 Task: Plan a departmental training on customer service excellence for next month on the 17th at 6:30 PM.
Action: Mouse moved to (62, 95)
Screenshot: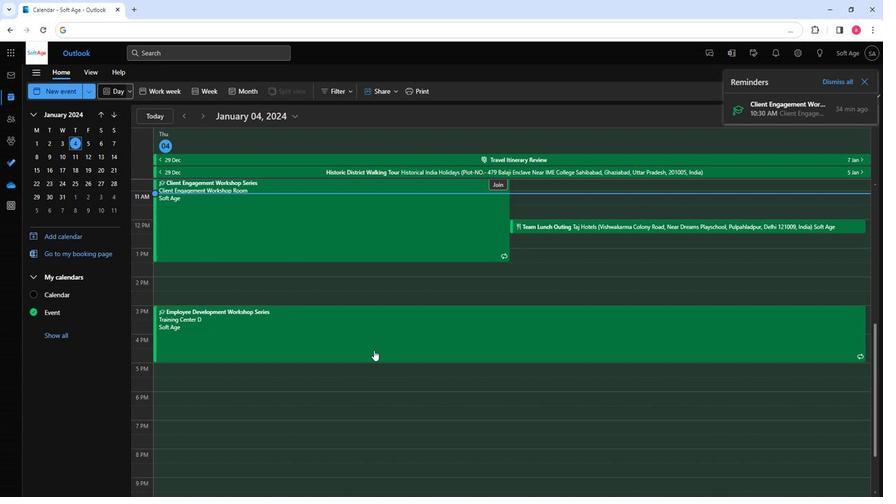 
Action: Mouse pressed left at (62, 95)
Screenshot: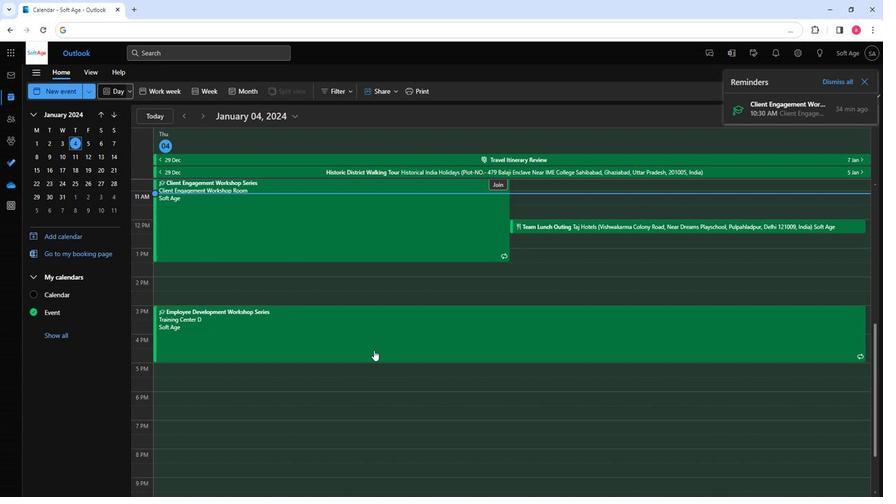 
Action: Mouse moved to (240, 160)
Screenshot: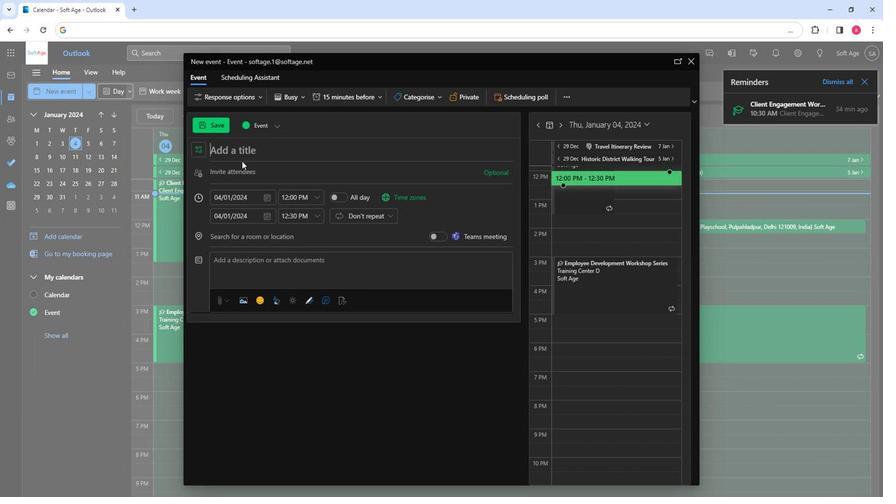 
Action: Key pressed <Key.shift>Departmental<Key.space><Key.shift>Training<Key.space><Key.shift>On<Key.backspace><Key.backspace>on<Key.space><Key.shift>Customer<Key.space><Key.shift>Service<Key.space><Key.shift><Key.shift><Key.shift><Key.shift><Key.shift><Key.shift><Key.shift><Key.shift><Key.shift><Key.shift><Key.shift><Key.shift><Key.shift><Key.shift><Key.shift>Excellence
Screenshot: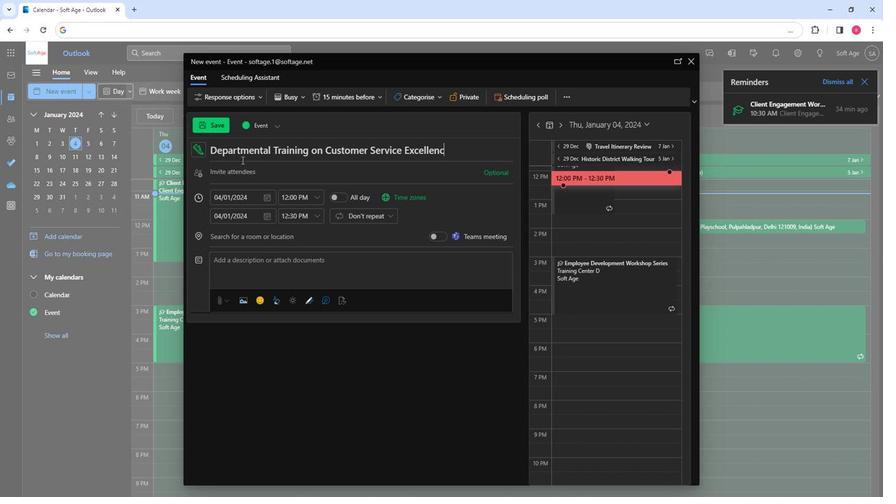 
Action: Mouse moved to (245, 181)
Screenshot: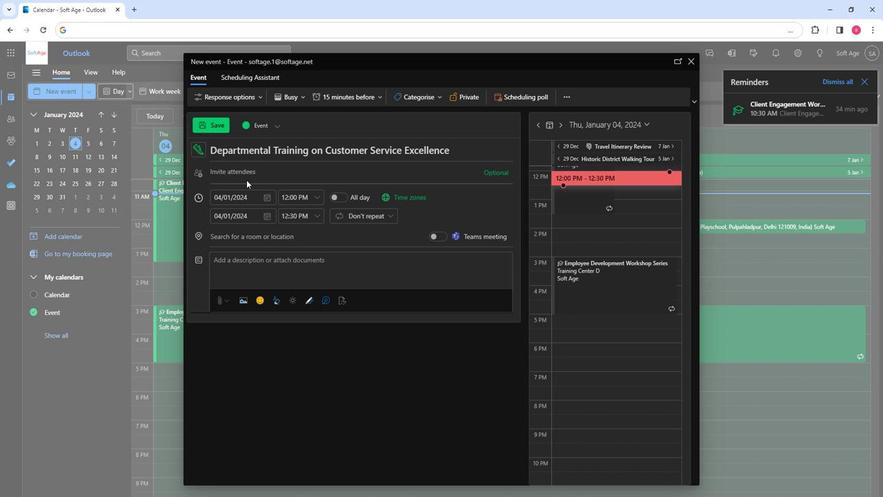 
Action: Mouse pressed left at (245, 181)
Screenshot: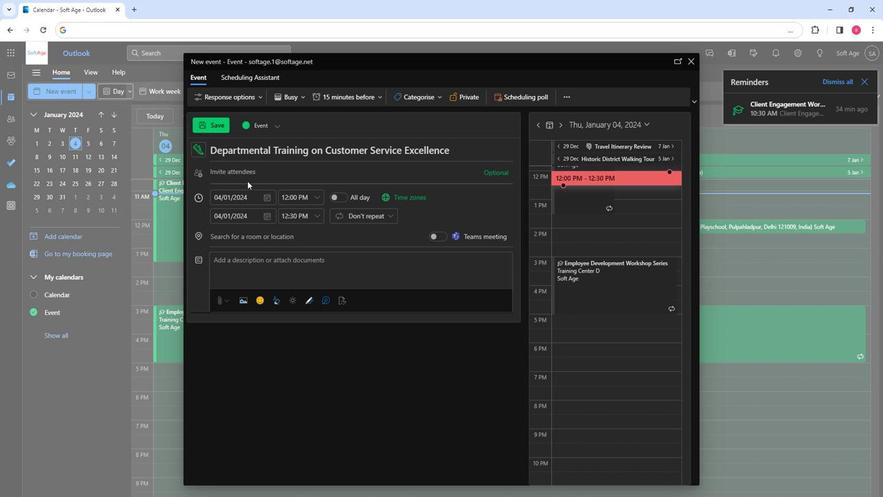 
Action: Mouse moved to (247, 175)
Screenshot: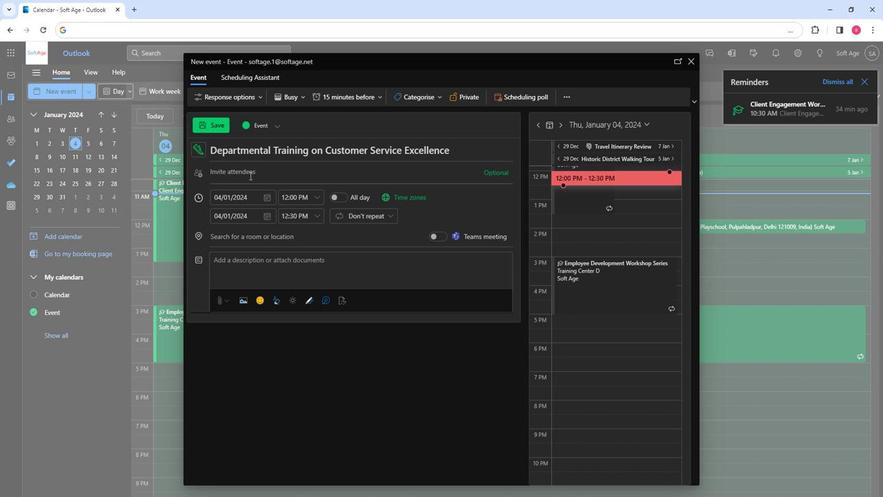 
Action: Key pressed so
Screenshot: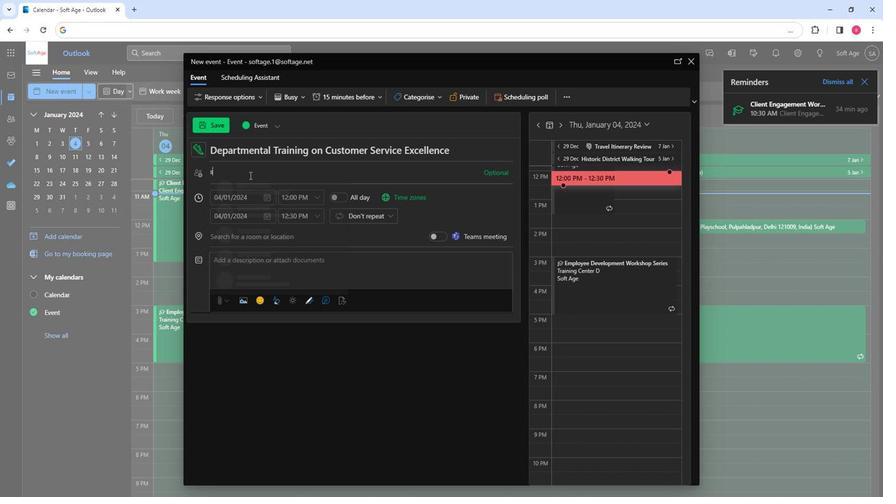 
Action: Mouse moved to (249, 211)
Screenshot: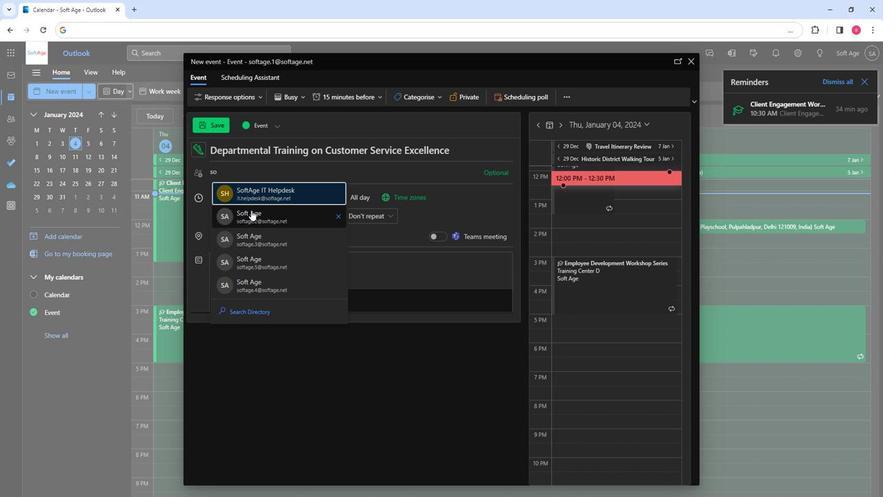 
Action: Mouse pressed left at (249, 211)
Screenshot: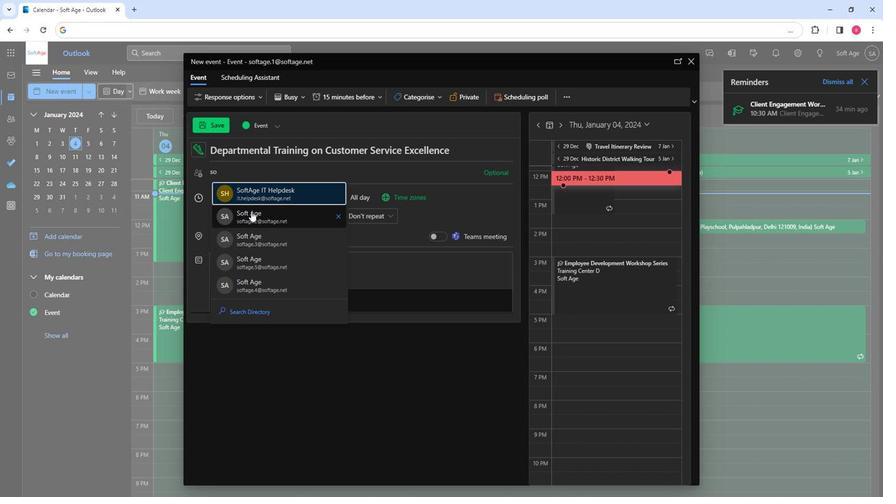 
Action: Key pressed so
Screenshot: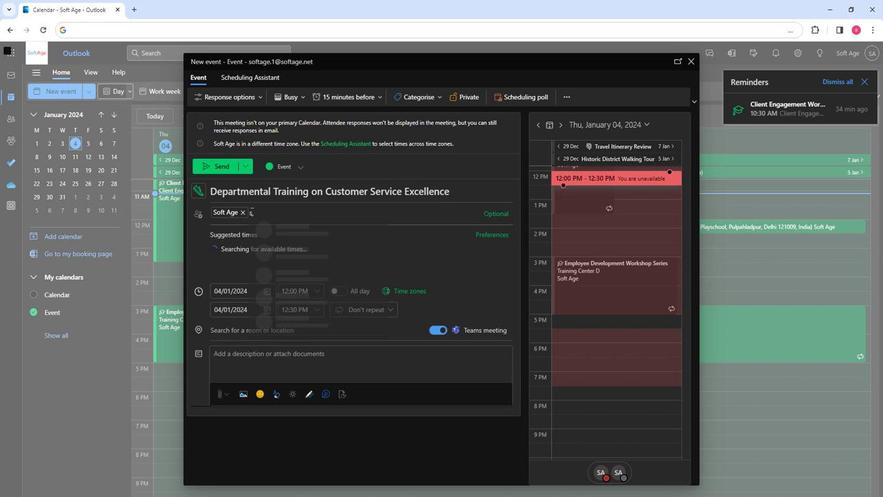 
Action: Mouse moved to (277, 281)
Screenshot: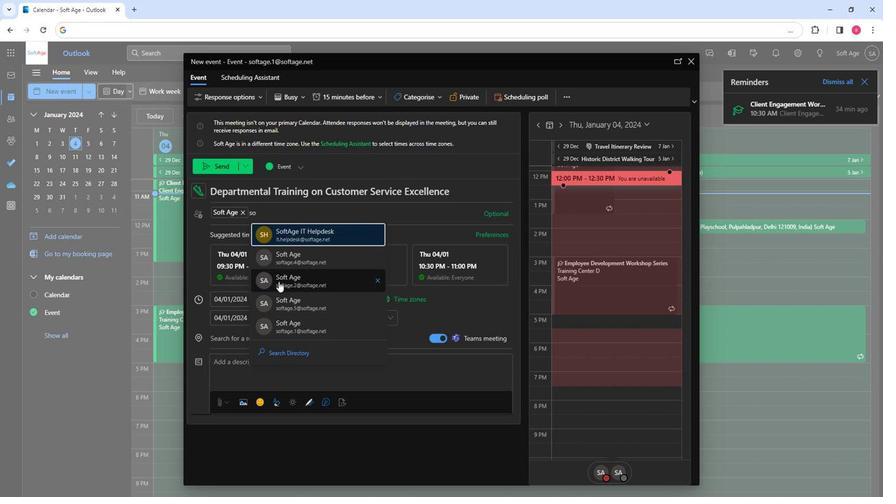 
Action: Mouse pressed left at (277, 281)
Screenshot: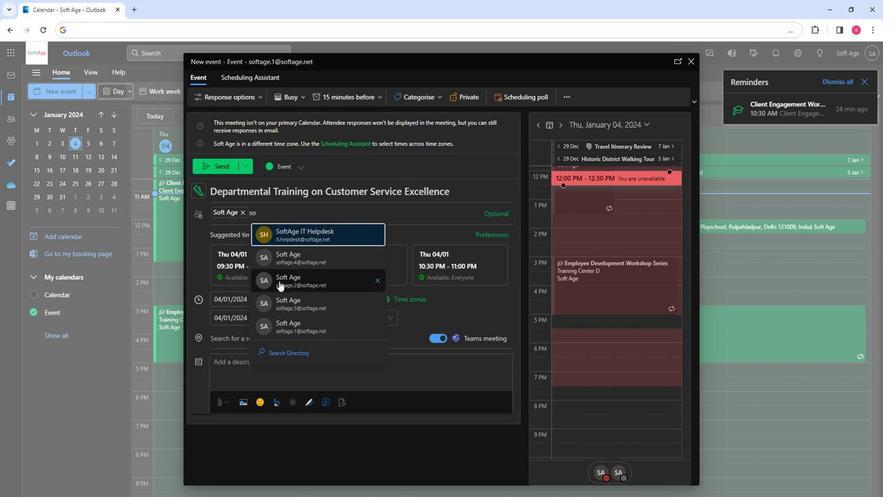 
Action: Key pressed so
Screenshot: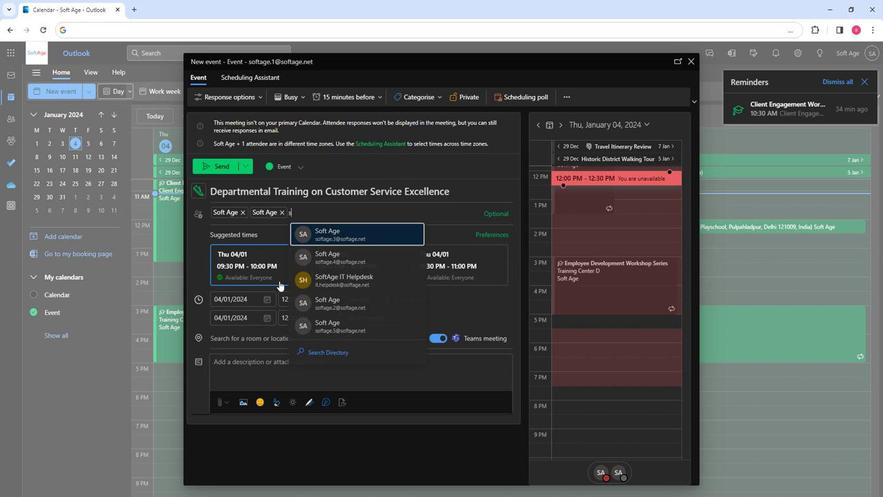 
Action: Mouse moved to (318, 305)
Screenshot: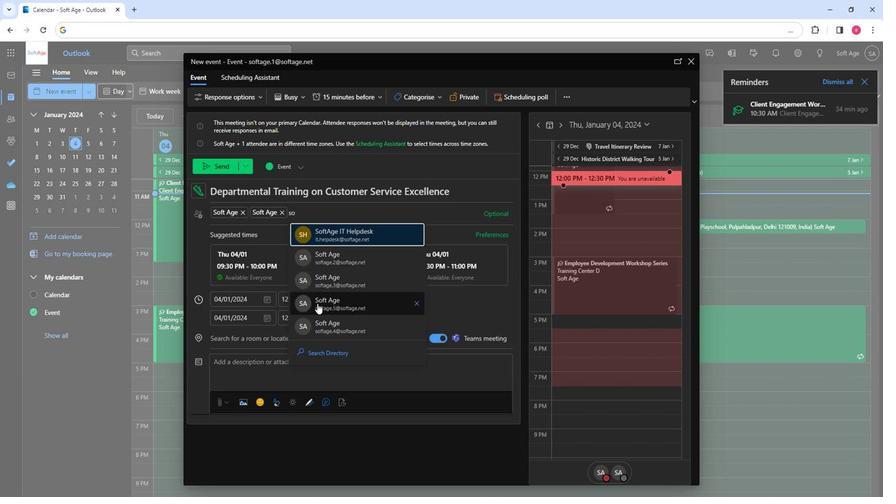 
Action: Mouse pressed left at (318, 305)
Screenshot: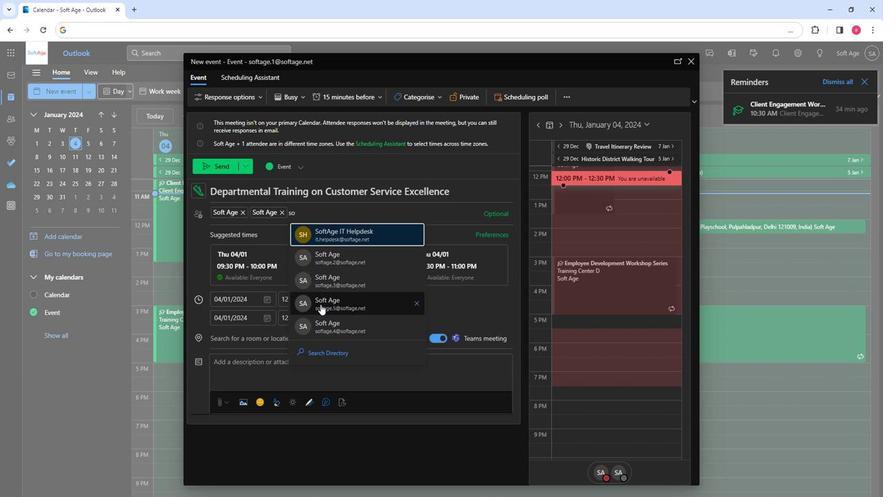 
Action: Mouse moved to (269, 301)
Screenshot: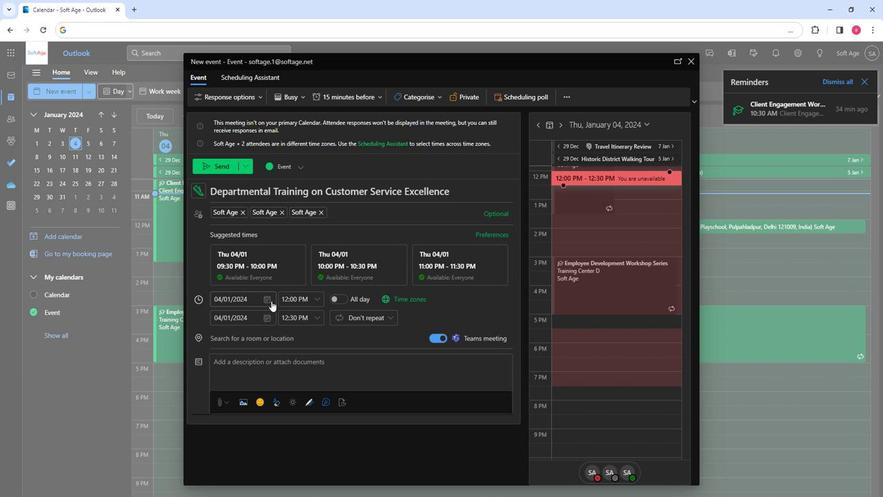 
Action: Mouse pressed left at (269, 301)
Screenshot: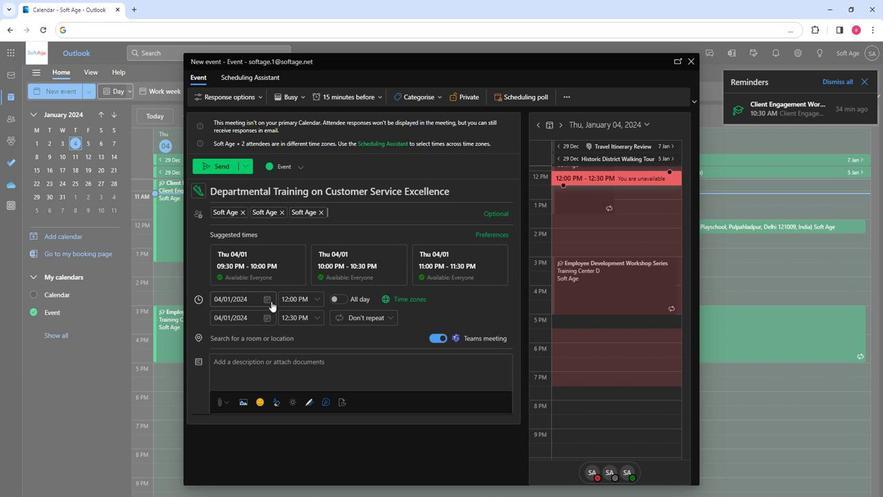 
Action: Mouse moved to (246, 377)
Screenshot: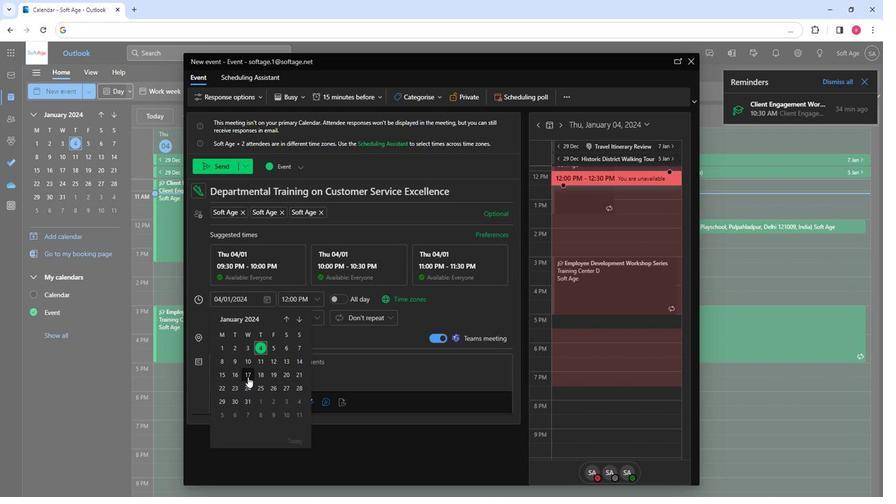 
Action: Mouse pressed left at (246, 377)
Screenshot: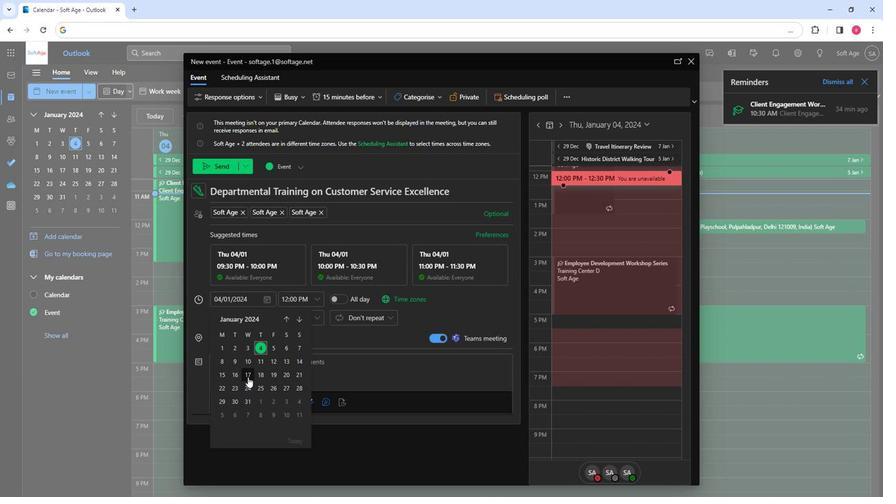
Action: Mouse moved to (262, 297)
Screenshot: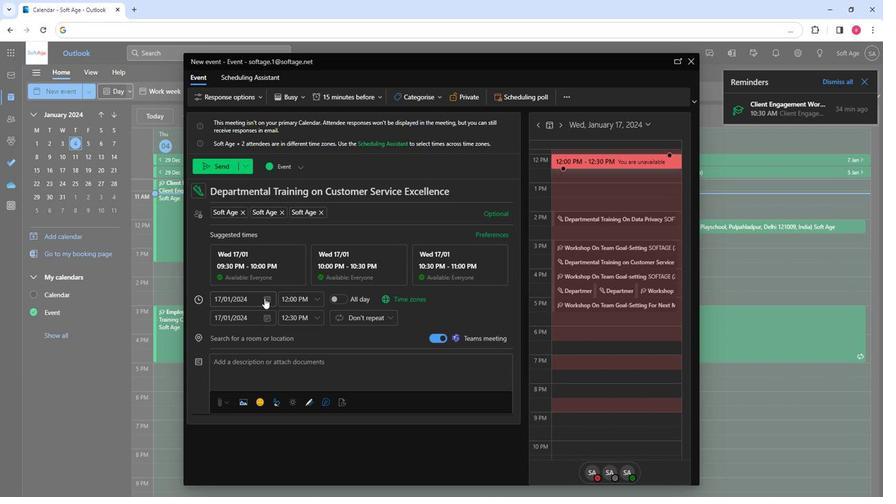 
Action: Mouse pressed left at (262, 297)
Screenshot: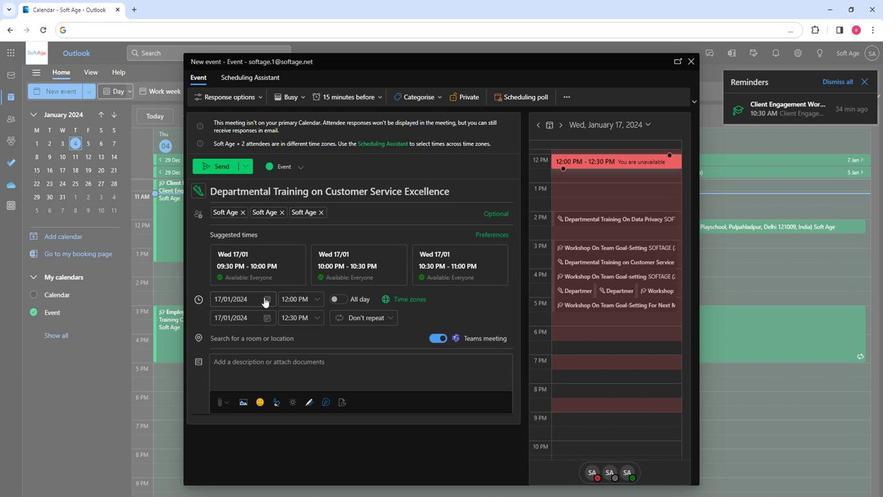 
Action: Mouse moved to (297, 320)
Screenshot: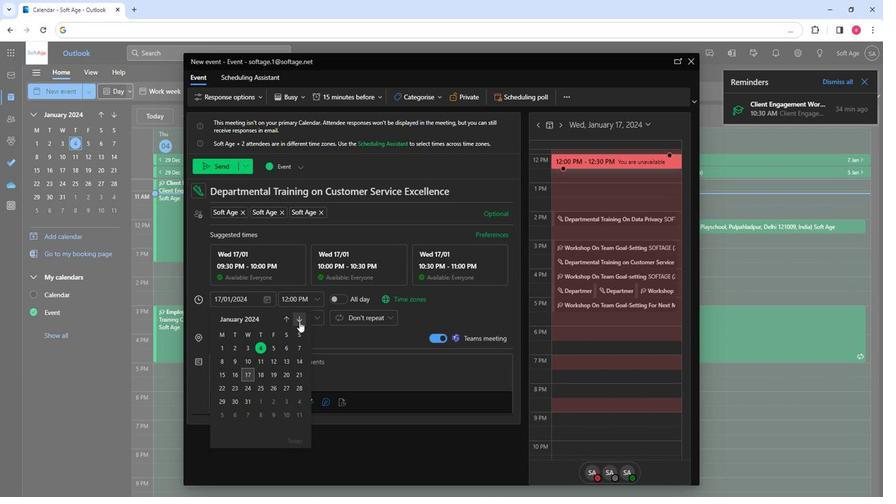 
Action: Mouse pressed left at (297, 320)
Screenshot: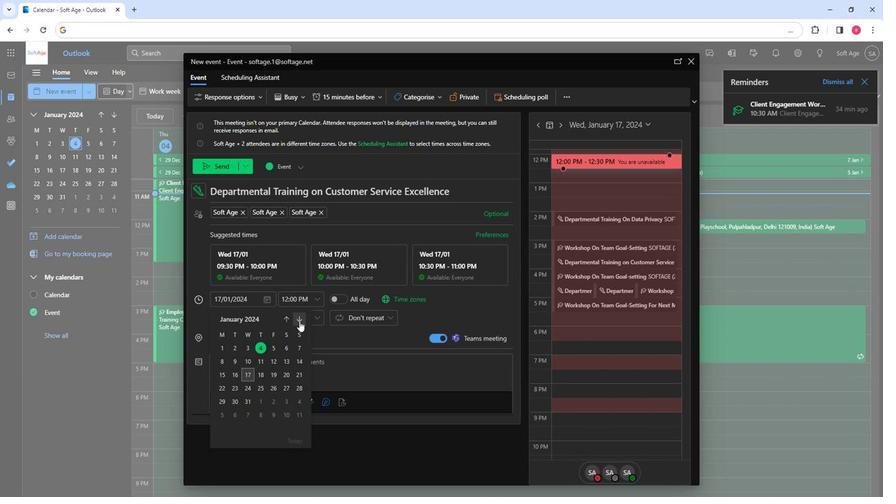 
Action: Mouse moved to (283, 376)
Screenshot: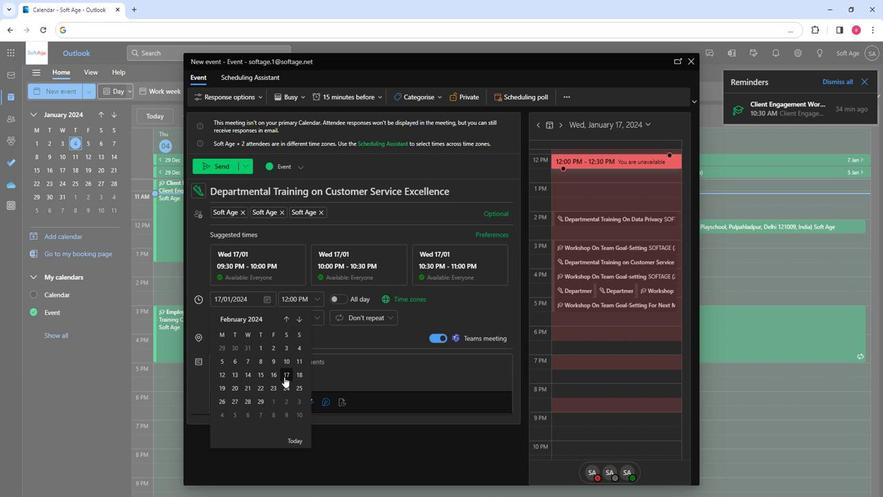 
Action: Mouse pressed left at (283, 376)
Screenshot: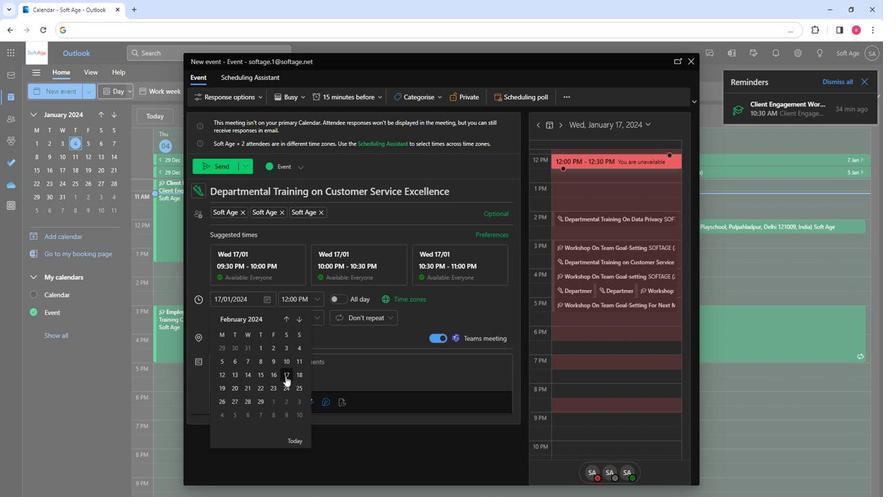 
Action: Mouse moved to (312, 296)
Screenshot: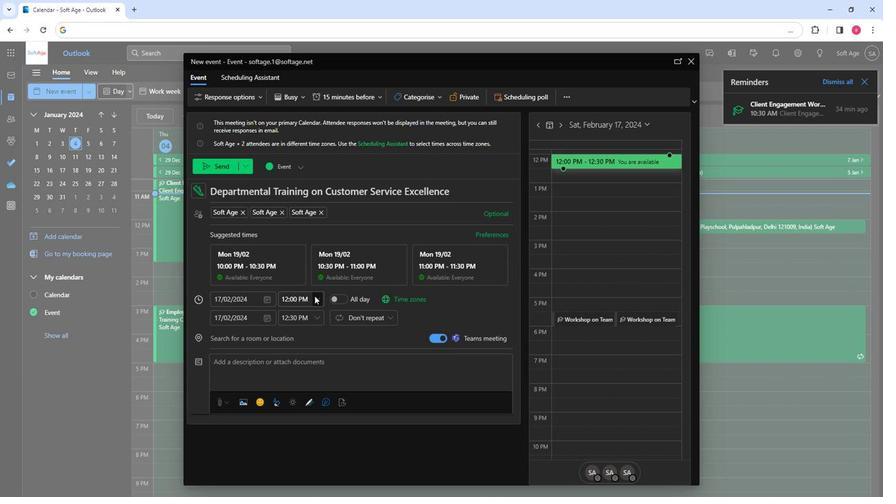 
Action: Mouse pressed left at (312, 296)
Screenshot: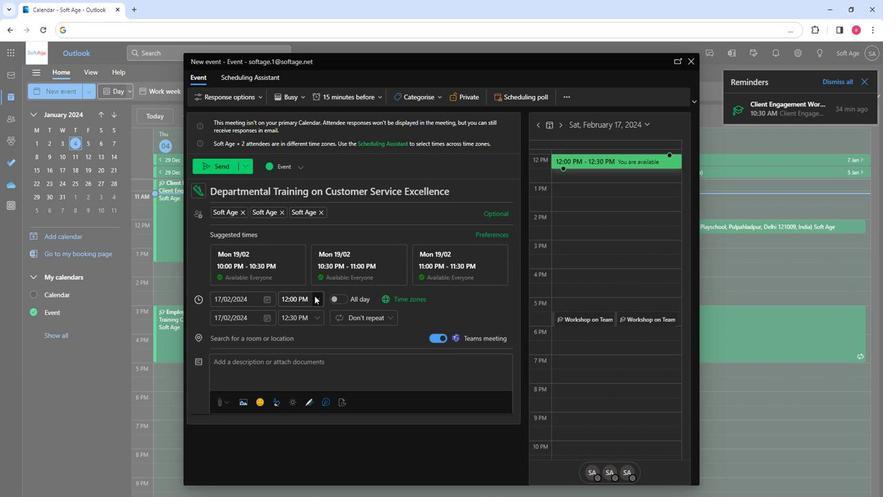 
Action: Mouse moved to (294, 352)
Screenshot: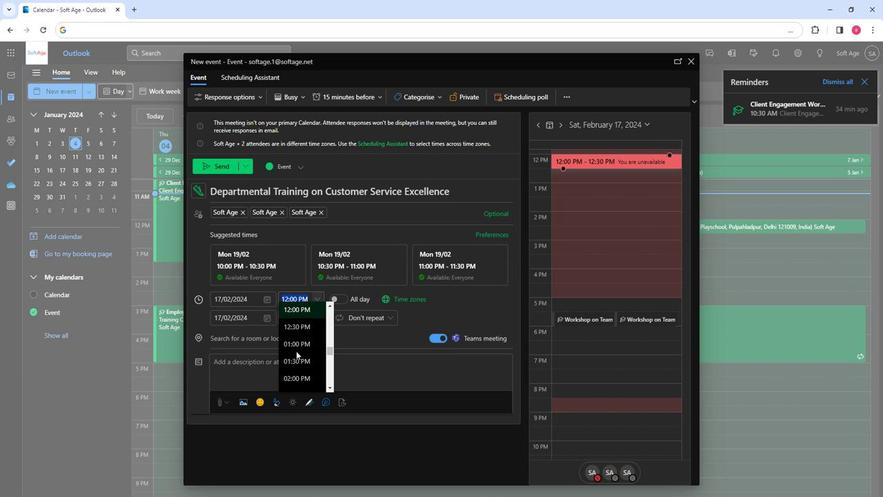 
Action: Mouse scrolled (294, 352) with delta (0, 0)
Screenshot: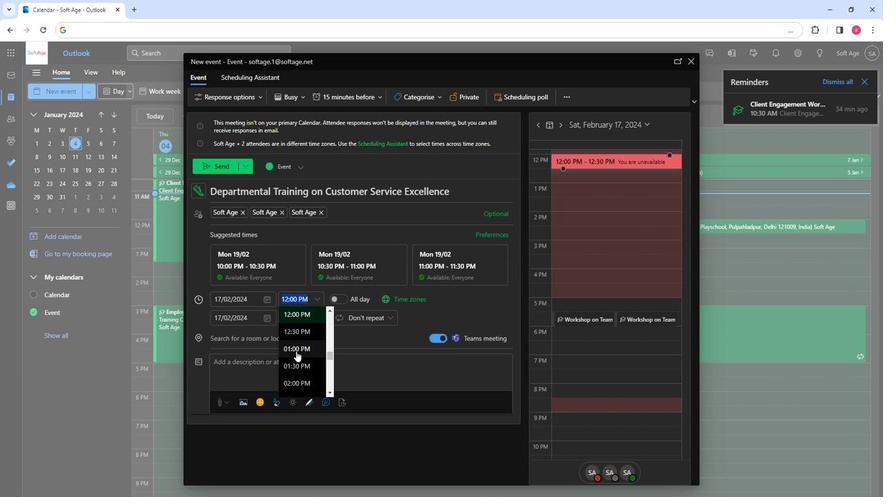 
Action: Mouse moved to (291, 348)
Screenshot: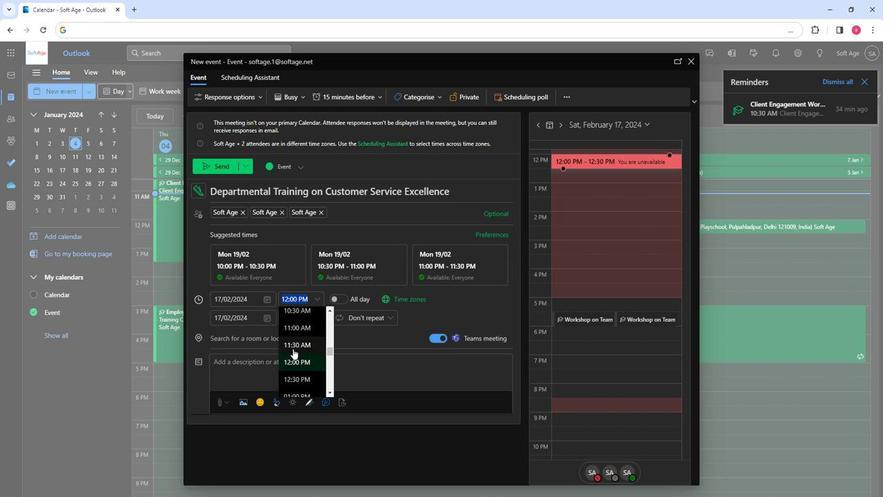
Action: Mouse scrolled (291, 348) with delta (0, 0)
Screenshot: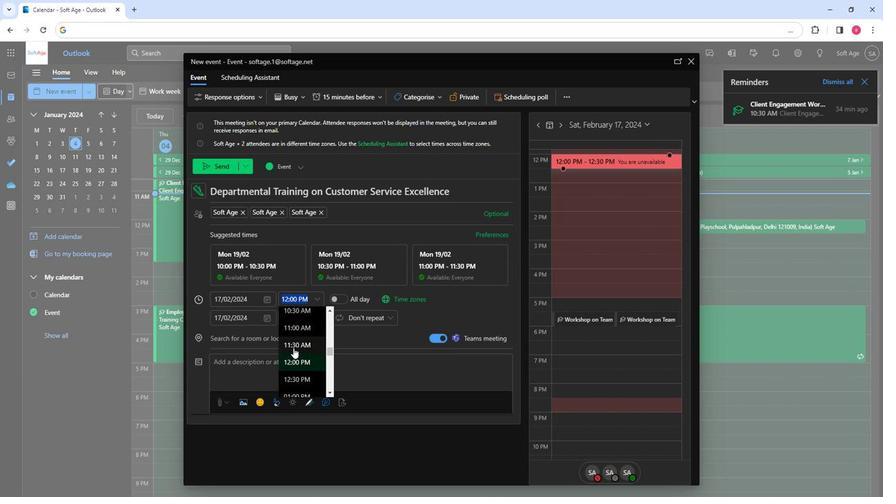 
Action: Mouse moved to (295, 352)
Screenshot: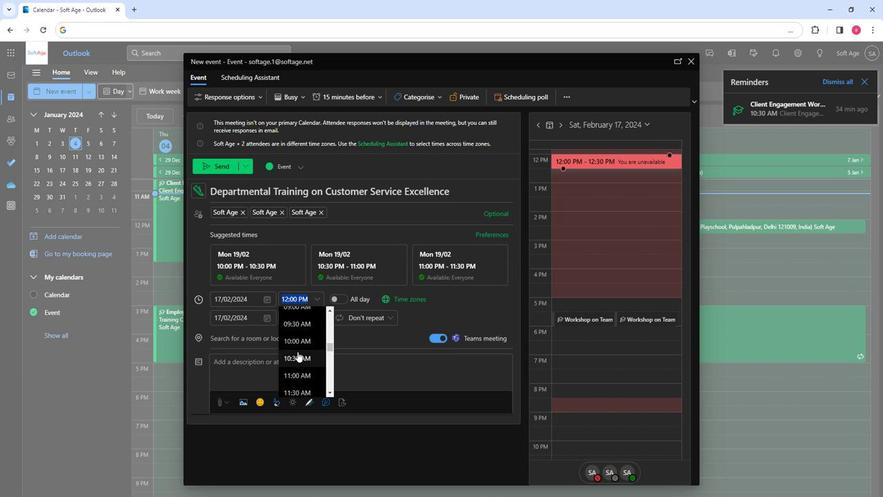 
Action: Mouse scrolled (295, 352) with delta (0, 0)
Screenshot: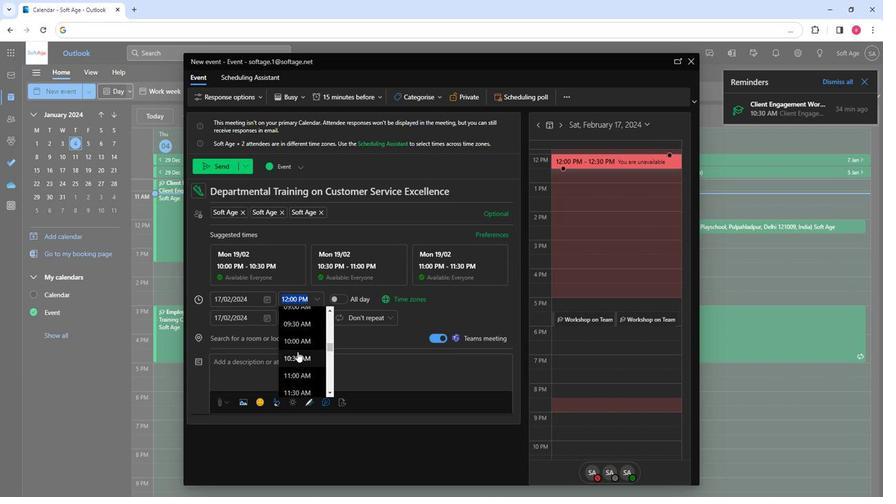 
Action: Mouse moved to (300, 356)
Screenshot: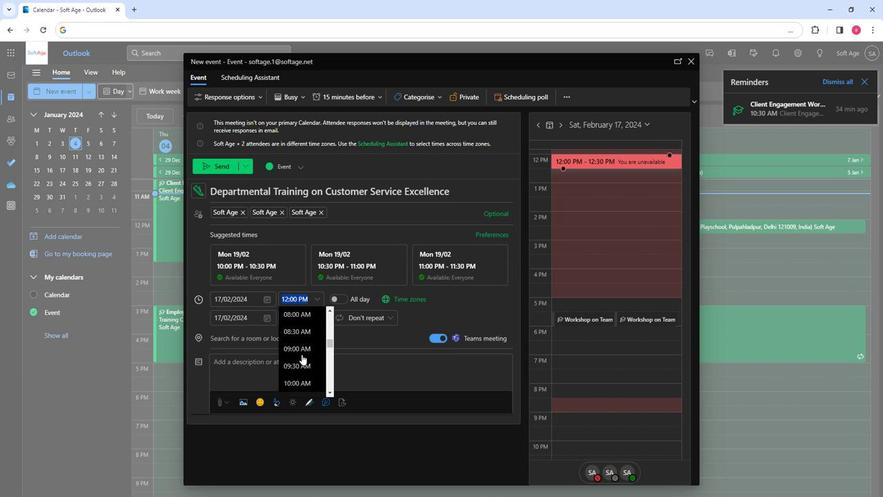 
Action: Mouse scrolled (300, 356) with delta (0, 0)
Screenshot: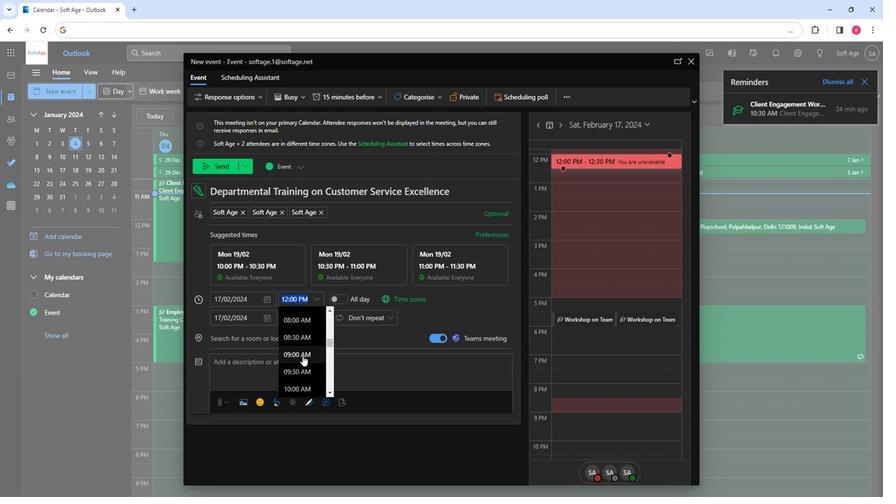 
Action: Mouse moved to (299, 343)
Screenshot: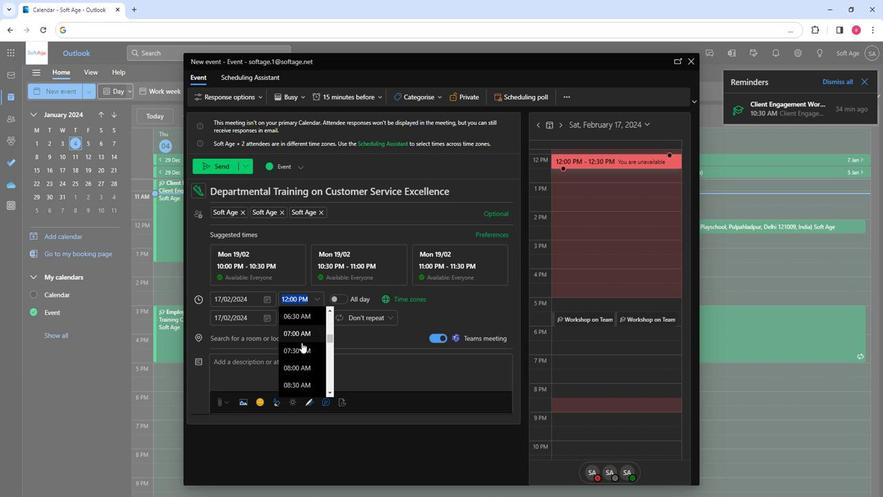 
Action: Mouse scrolled (299, 343) with delta (0, 0)
Screenshot: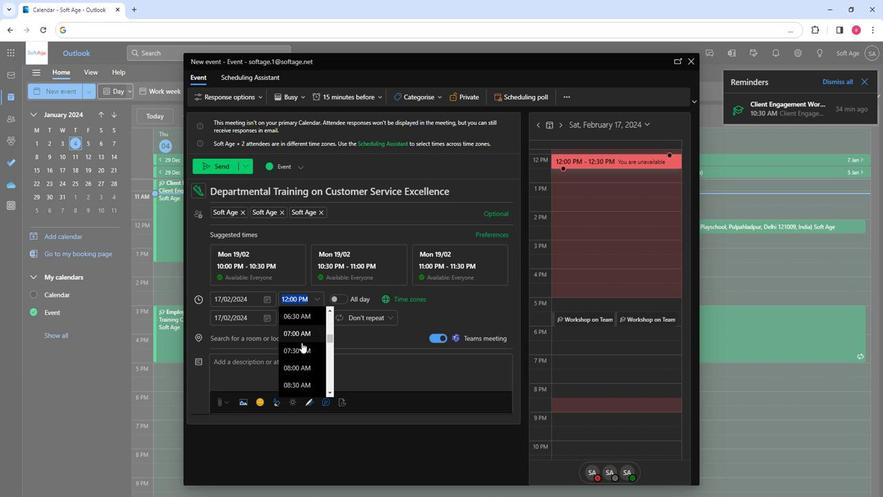 
Action: Mouse scrolled (299, 343) with delta (0, 0)
Screenshot: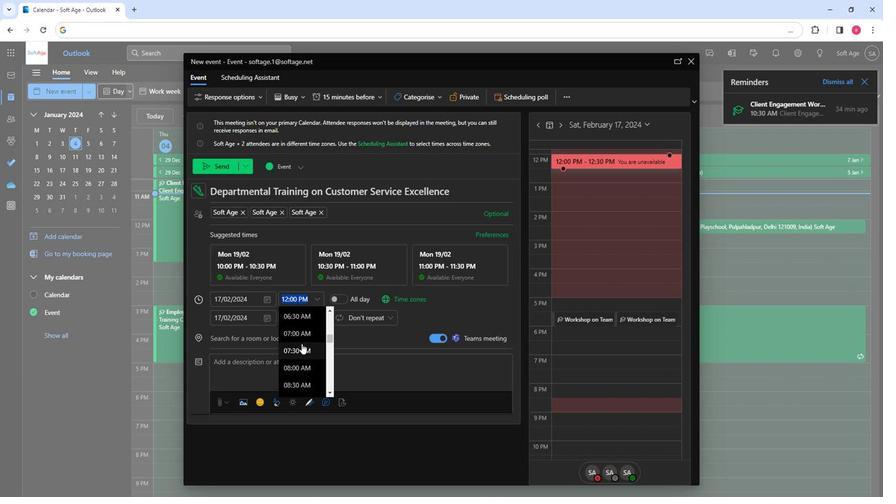 
Action: Mouse moved to (299, 343)
Screenshot: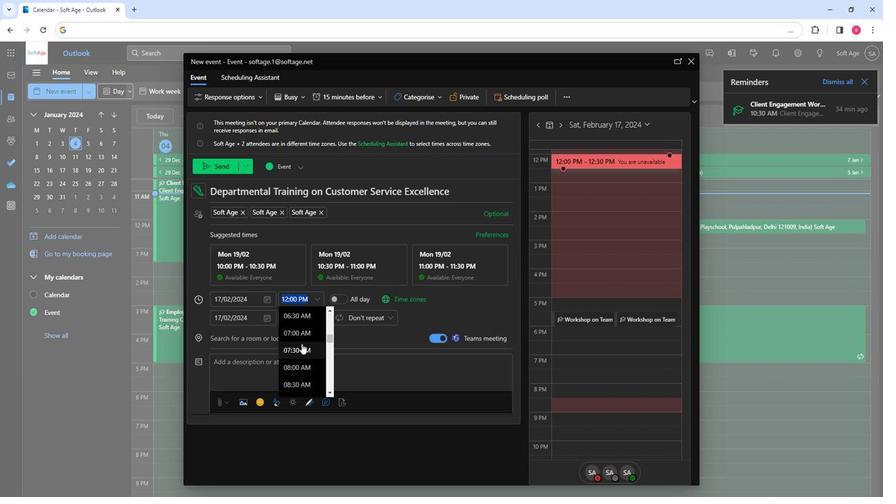 
Action: Mouse scrolled (299, 343) with delta (0, 0)
Screenshot: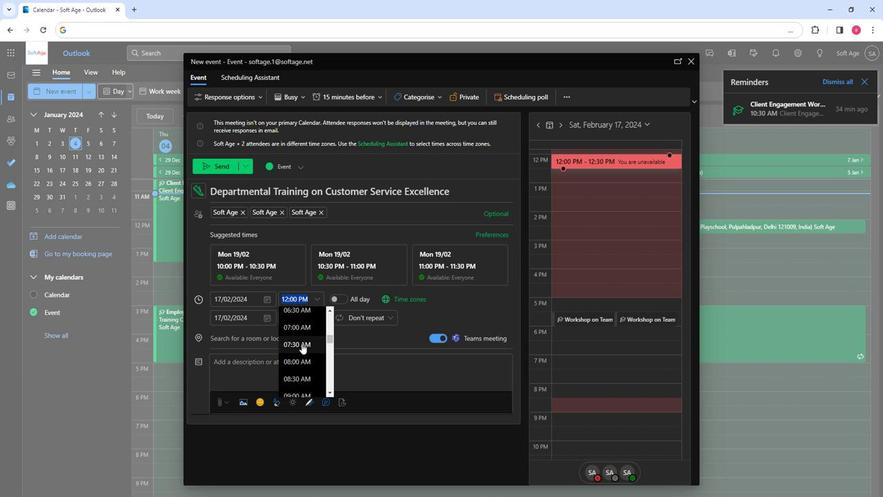 
Action: Mouse moved to (299, 343)
Screenshot: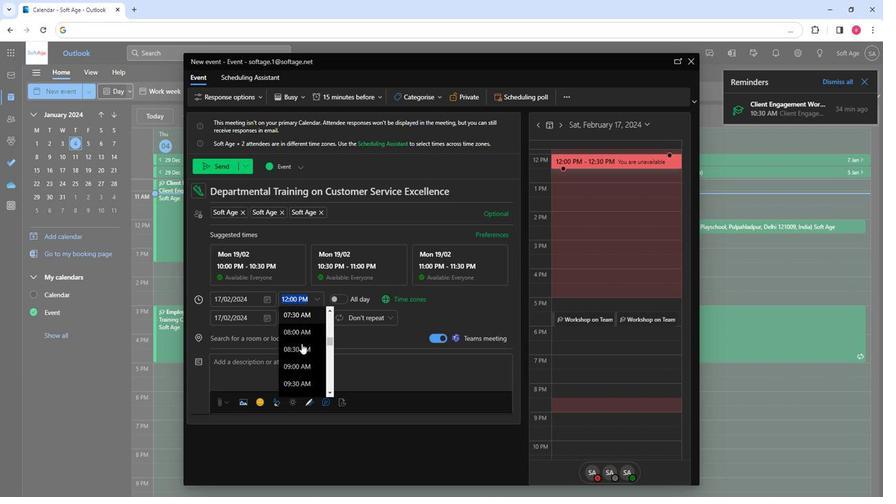 
Action: Mouse scrolled (299, 343) with delta (0, 0)
Screenshot: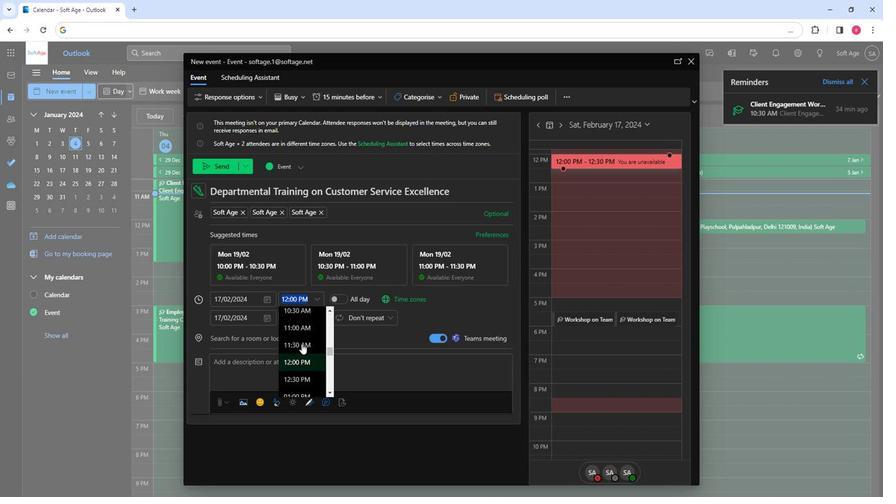 
Action: Mouse scrolled (299, 343) with delta (0, 0)
Screenshot: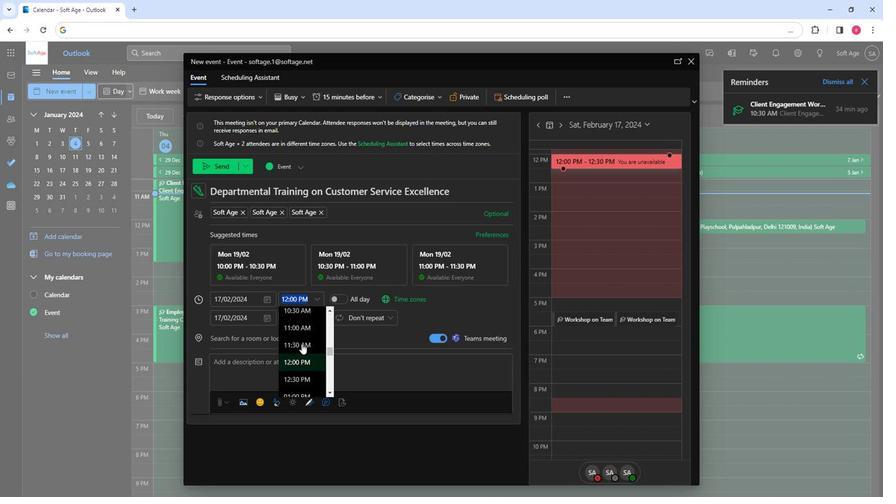 
Action: Mouse scrolled (299, 343) with delta (0, 0)
Screenshot: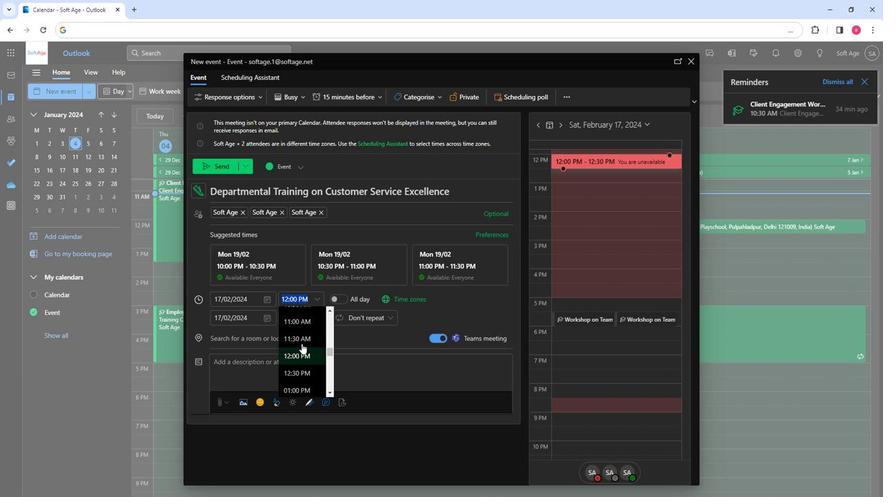 
Action: Mouse moved to (300, 343)
Screenshot: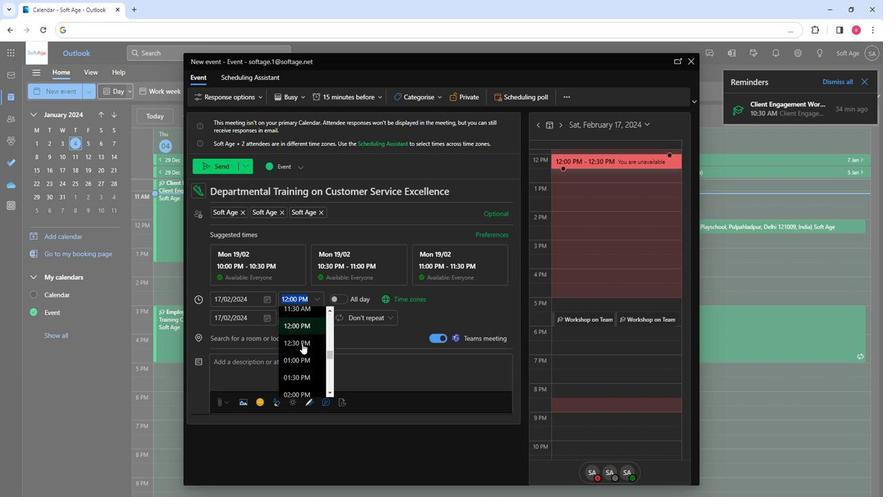 
Action: Mouse scrolled (300, 343) with delta (0, 0)
Screenshot: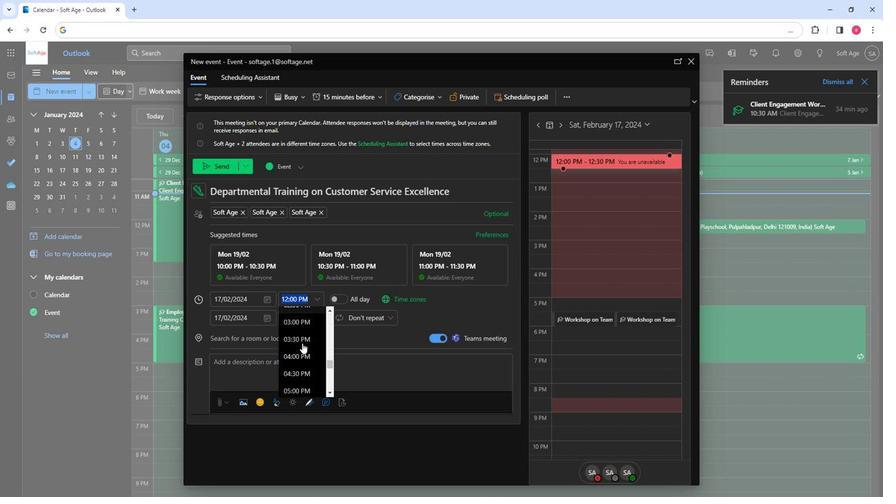 
Action: Mouse scrolled (300, 343) with delta (0, 0)
Screenshot: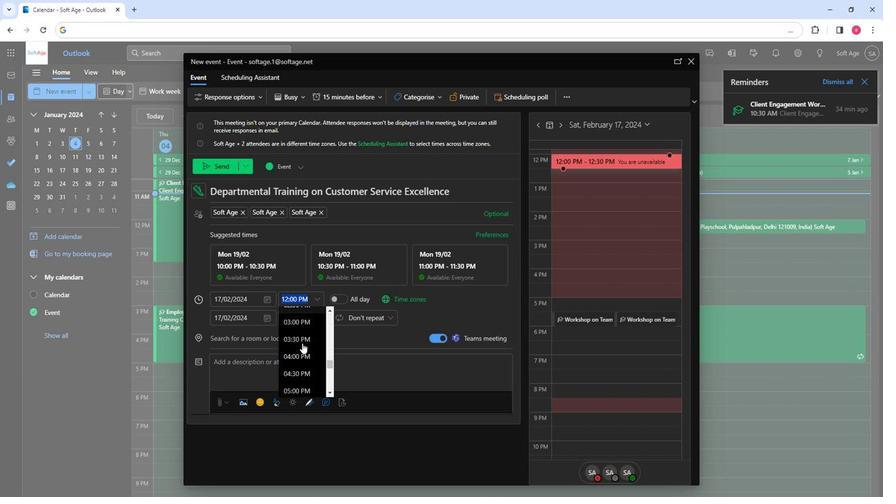 
Action: Mouse scrolled (300, 343) with delta (0, 0)
Screenshot: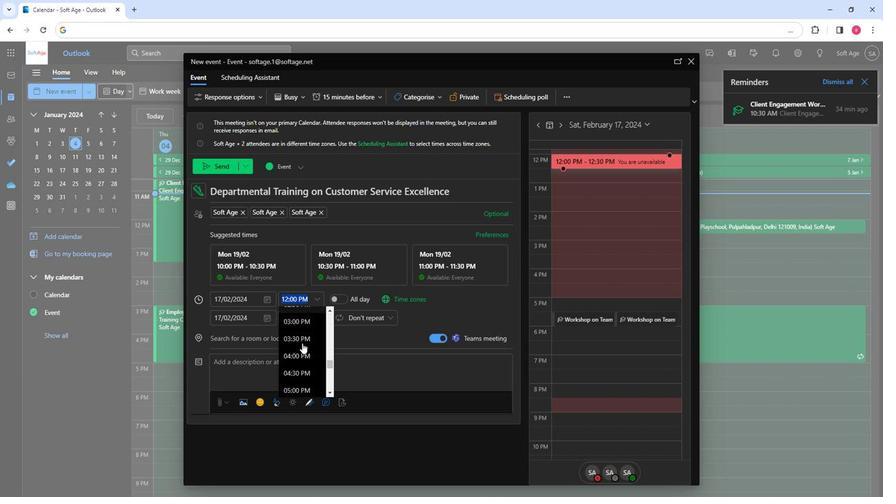 
Action: Mouse moved to (297, 333)
Screenshot: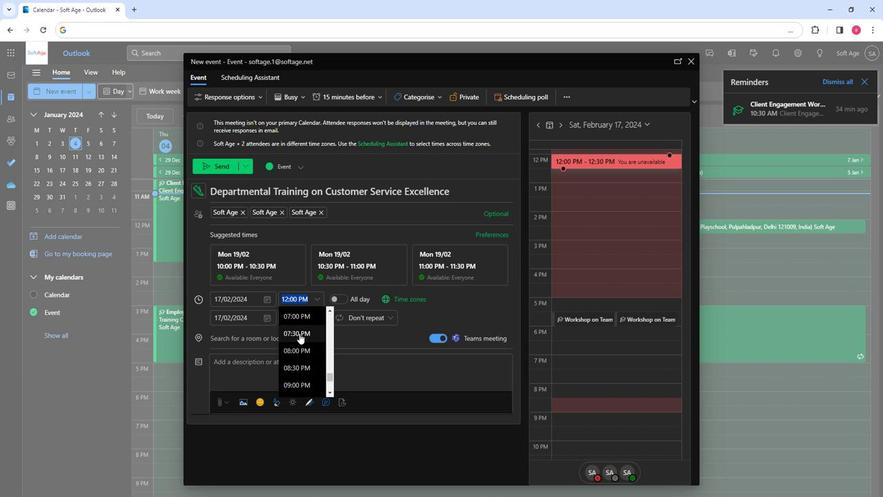 
Action: Mouse scrolled (297, 333) with delta (0, 0)
Screenshot: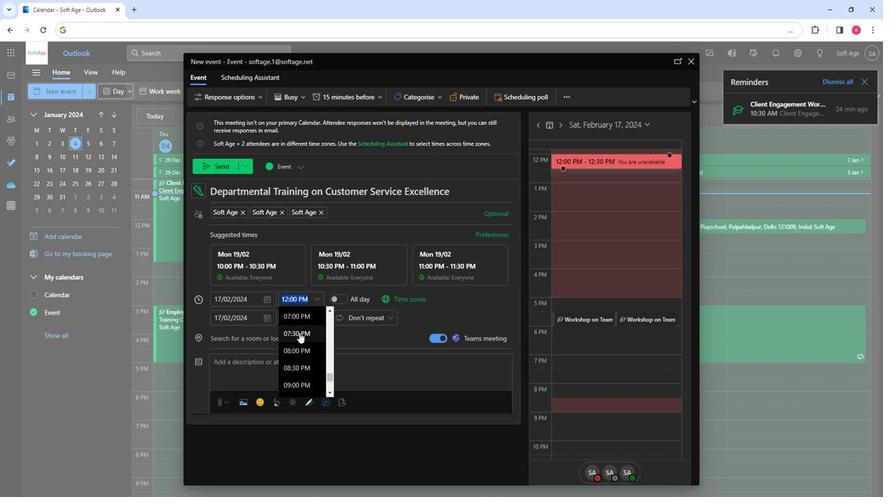 
Action: Mouse moved to (296, 349)
Screenshot: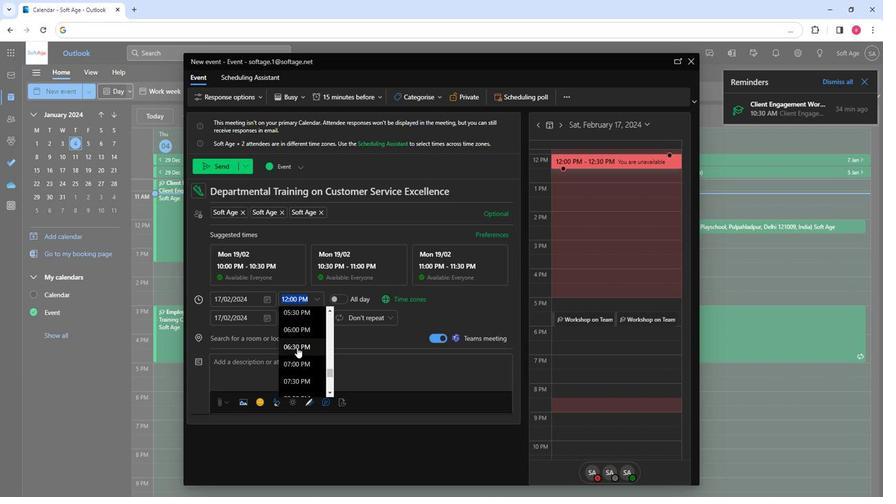 
Action: Mouse pressed left at (296, 349)
Screenshot: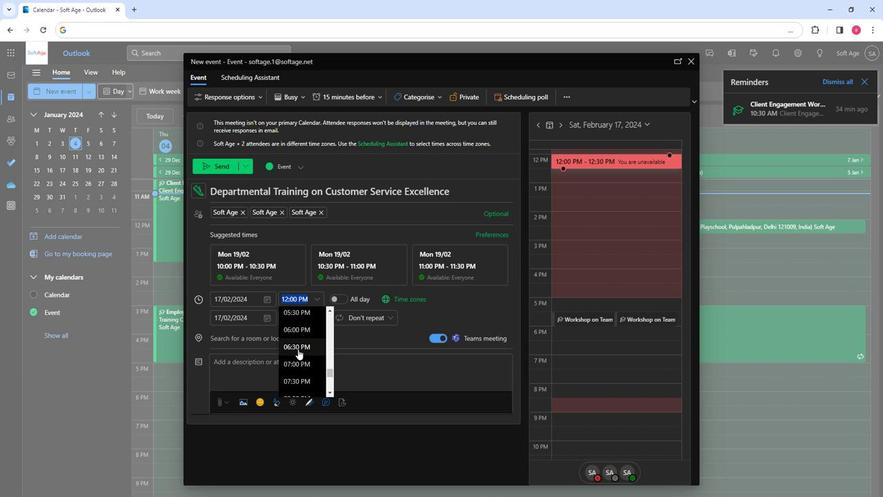 
Action: Mouse moved to (267, 338)
Screenshot: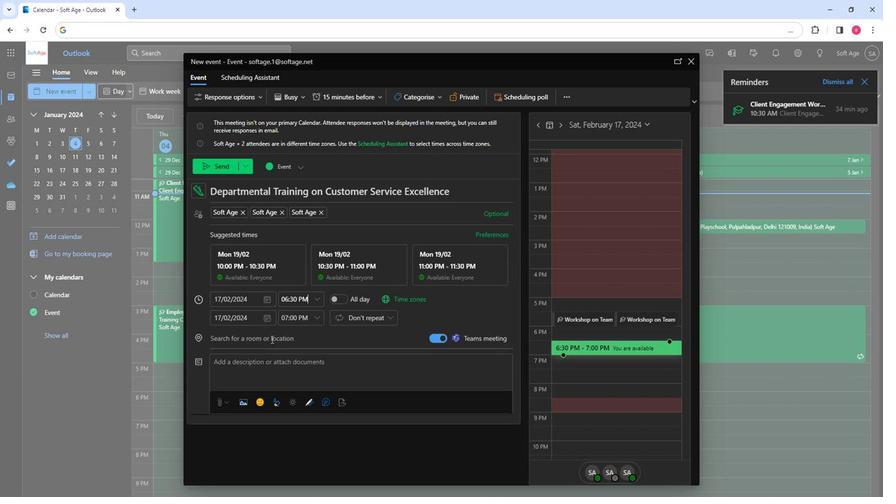 
Action: Mouse pressed left at (267, 338)
Screenshot: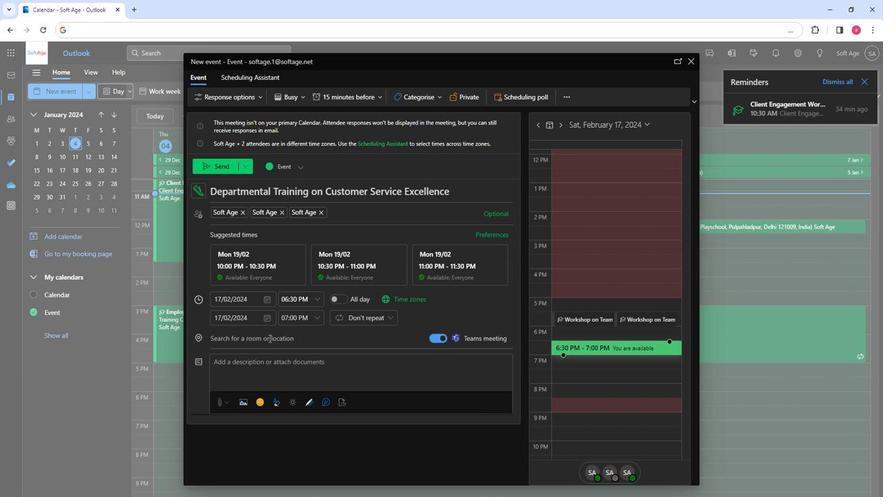 
Action: Key pressed so
Screenshot: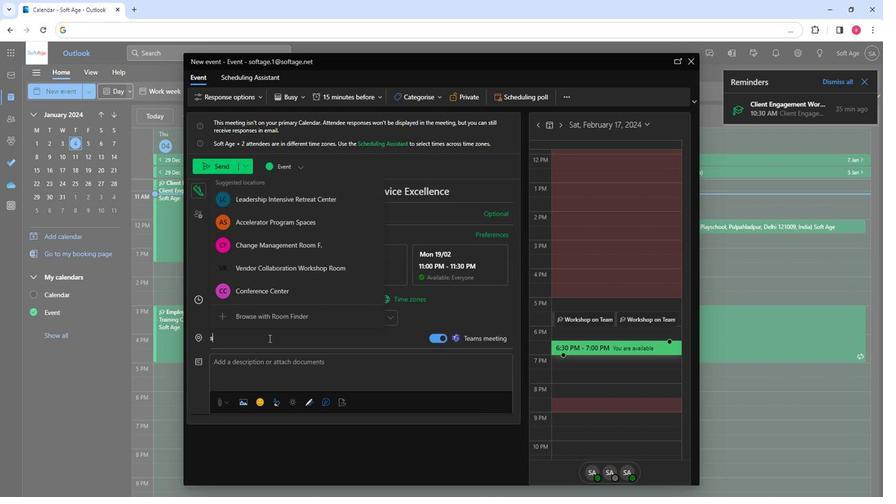 
Action: Mouse moved to (249, 294)
Screenshot: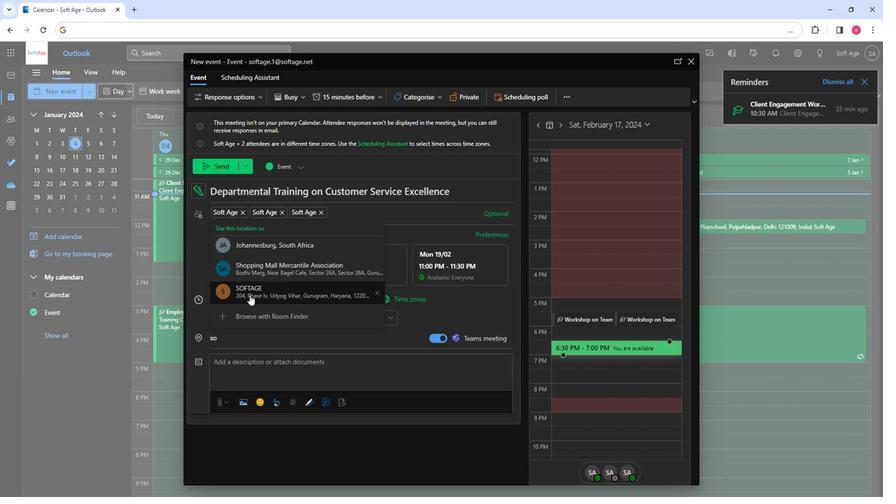 
Action: Mouse pressed left at (249, 294)
Screenshot: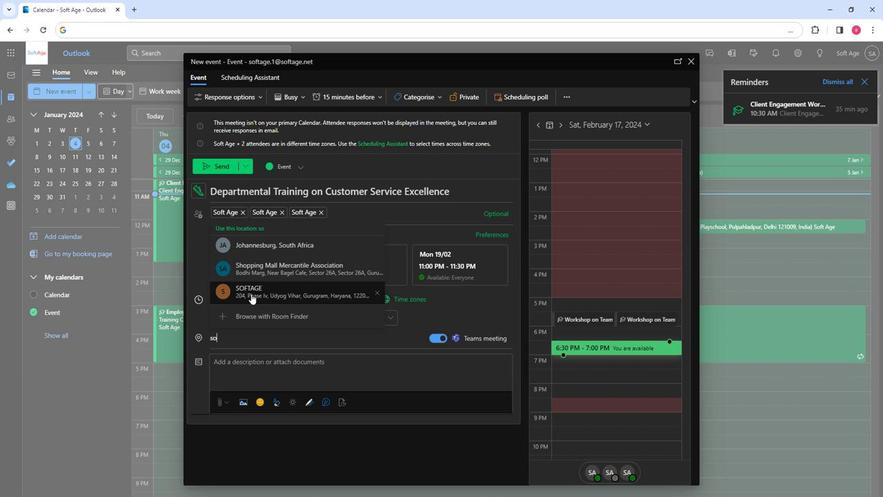 
Action: Mouse moved to (253, 365)
Screenshot: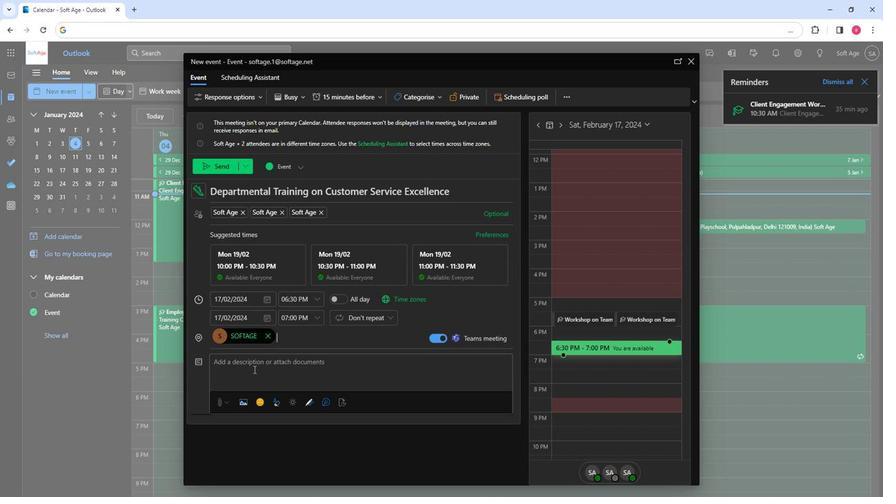 
Action: Mouse pressed left at (253, 365)
Screenshot: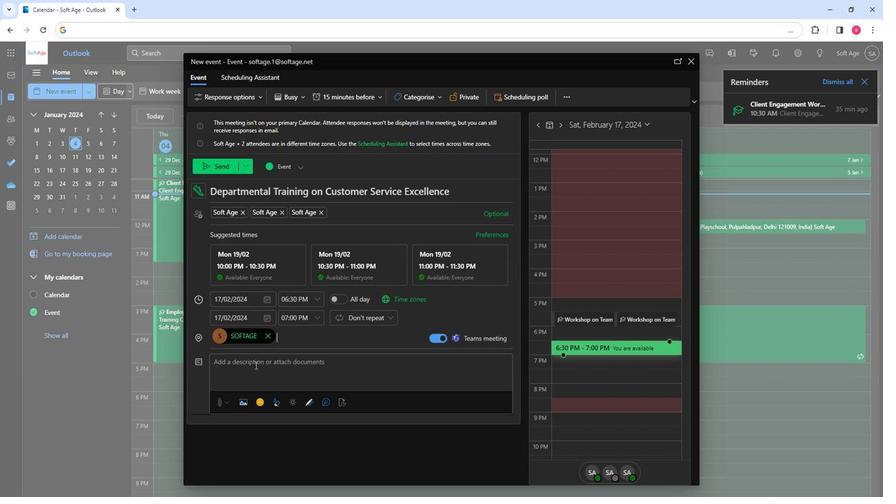 
Action: Key pressed <Key.shift>Elevate<Key.space>customer<Key.space>service<Key.space>excellence<Key.space>in<Key.space>our<Key.space>upcoming<Key.space>depatmental<Key.space>training<Key.space><Key.backspace>.<Key.space><Key.shift>Equip<Key.space>your<Key.space>team<Key.space>with<Key.space>skills<Key.space>for<Key.space>personlai<Key.backspace><Key.backspace><Key.backspace>alized,<Key.space>efficient<Key.space>service,<Key.space>ensuring<Key.space>customer<Key.space>satisfaction<Key.space>and<Key.space>log<Key.backspace>ng-term<Key.space>loyalty.
Screenshot: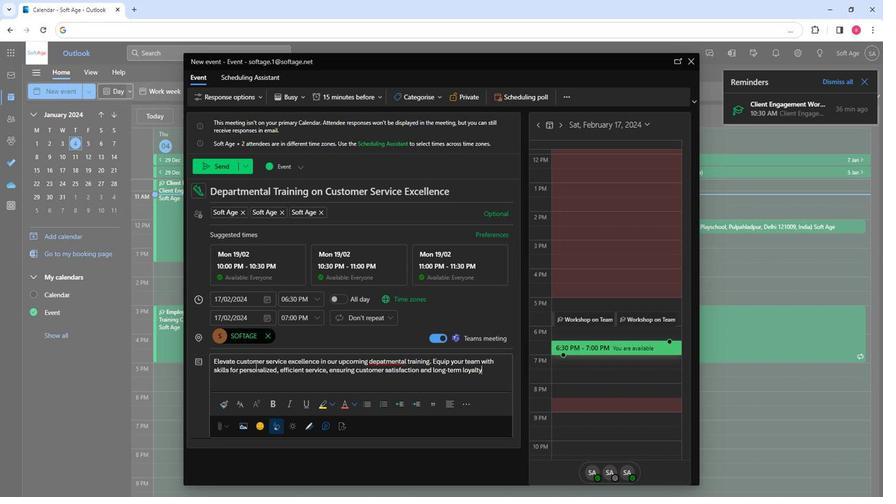 
Action: Mouse moved to (256, 365)
Screenshot: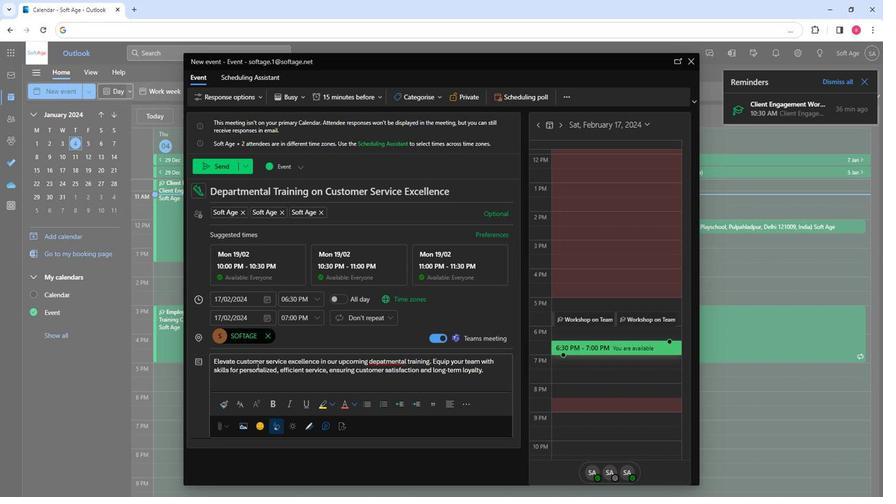 
Action: Mouse pressed left at (256, 365)
Screenshot: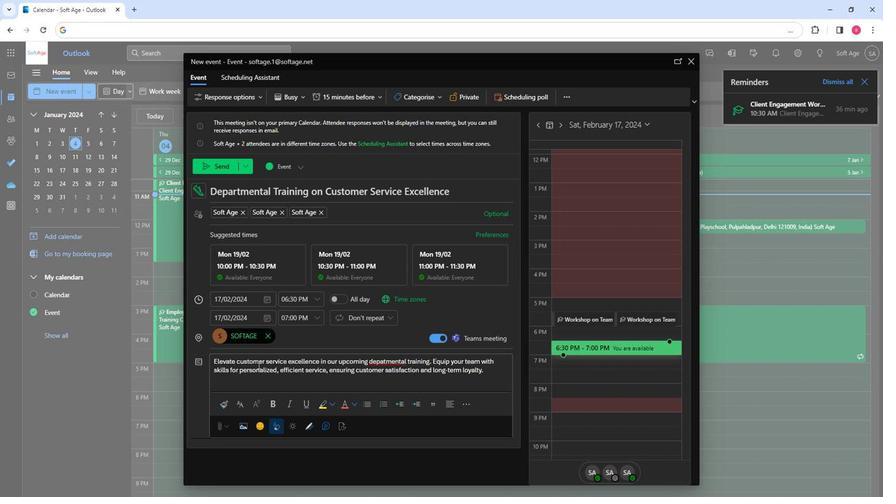 
Action: Mouse moved to (256, 365)
Screenshot: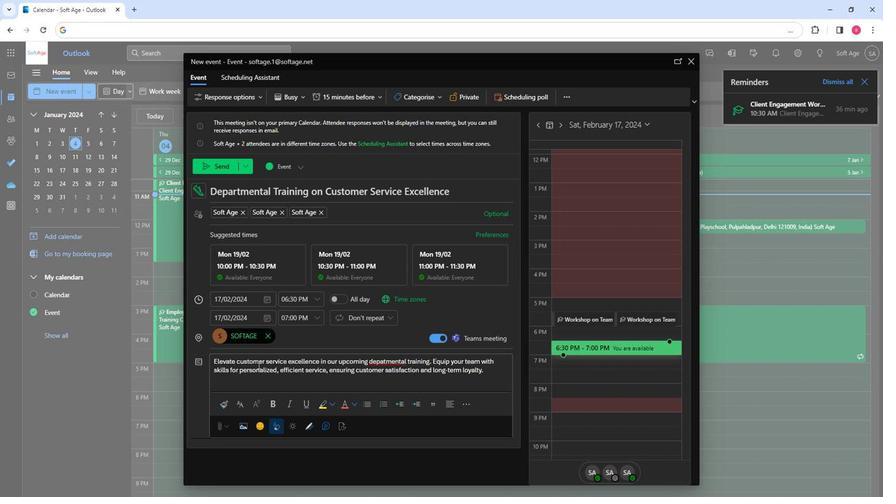 
Action: Mouse pressed left at (256, 365)
Screenshot: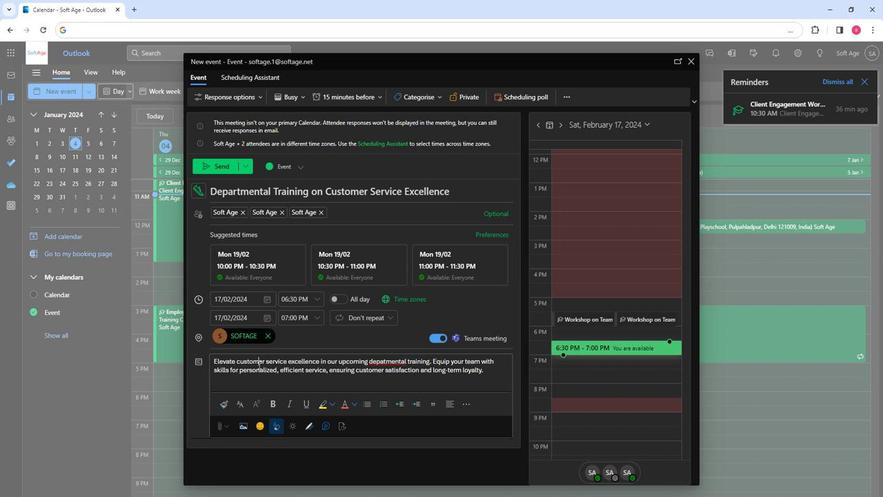 
Action: Mouse pressed left at (256, 365)
Screenshot: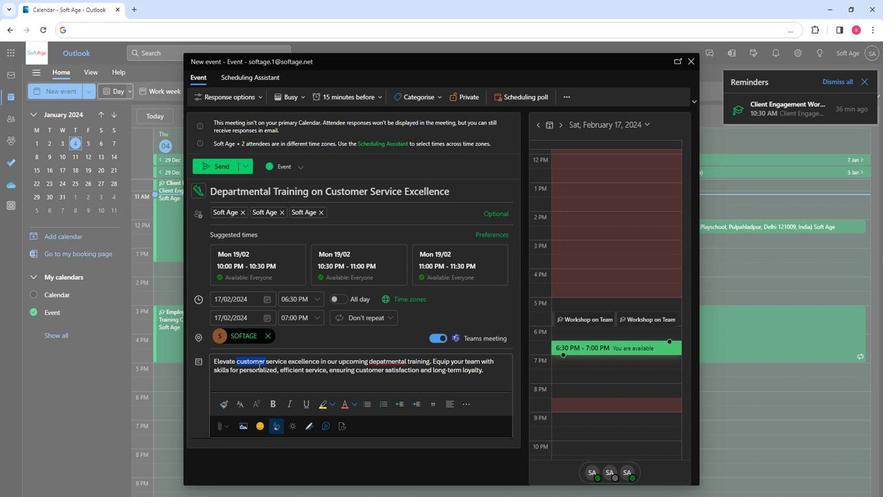 
Action: Mouse moved to (235, 404)
Screenshot: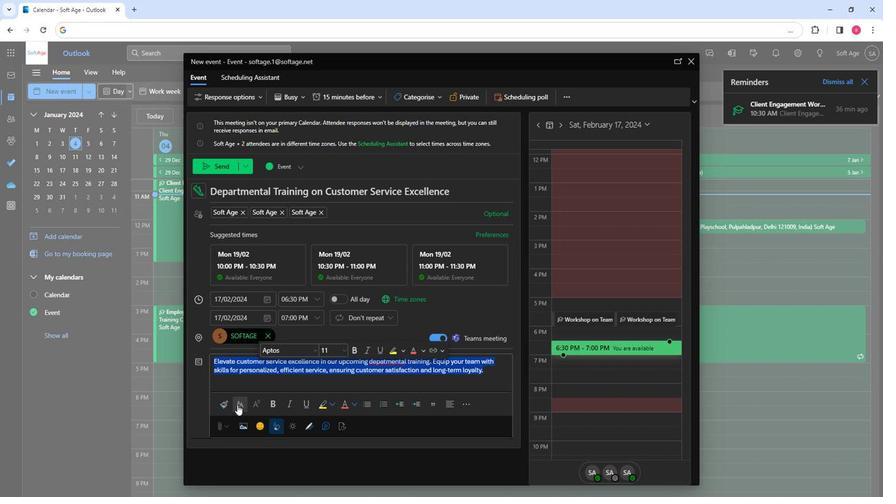 
Action: Mouse pressed left at (235, 404)
Screenshot: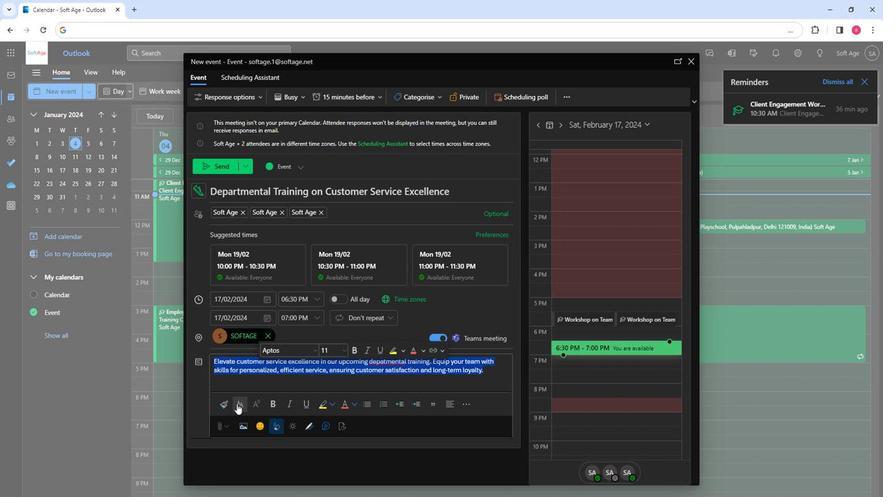 
Action: Mouse moved to (272, 317)
Screenshot: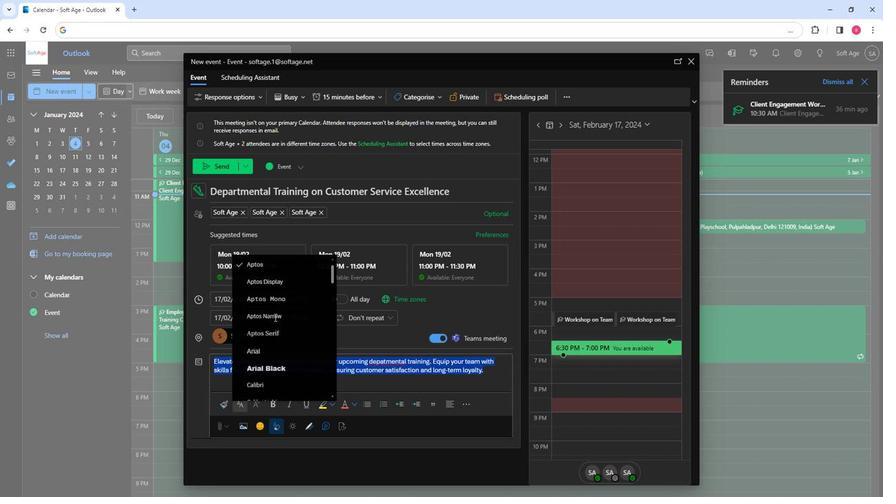 
Action: Mouse scrolled (272, 316) with delta (0, 0)
Screenshot: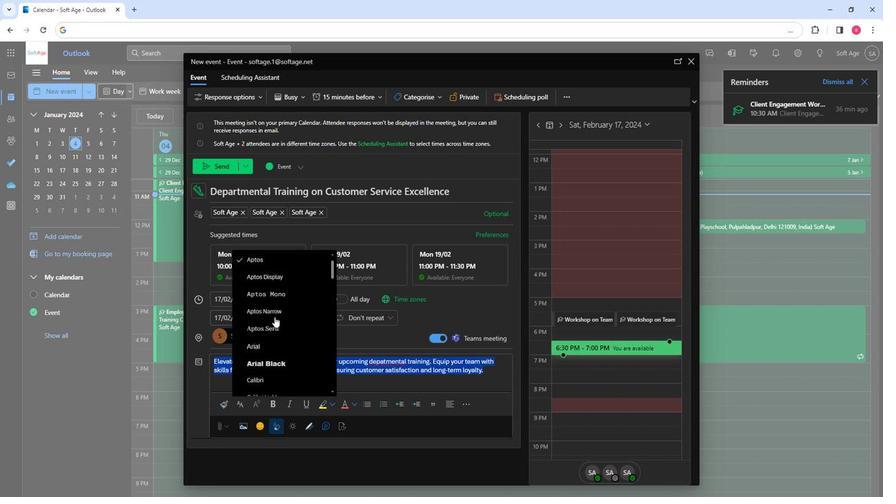 
Action: Mouse scrolled (272, 316) with delta (0, 0)
Screenshot: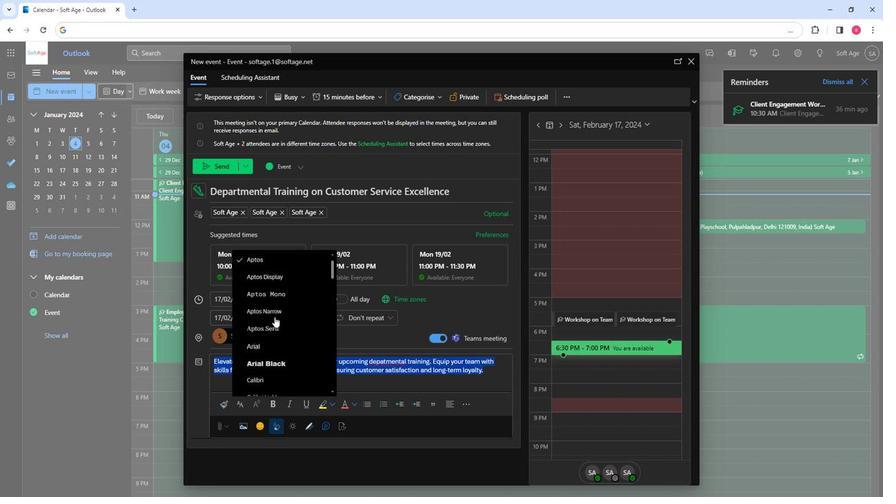 
Action: Mouse scrolled (272, 316) with delta (0, 0)
Screenshot: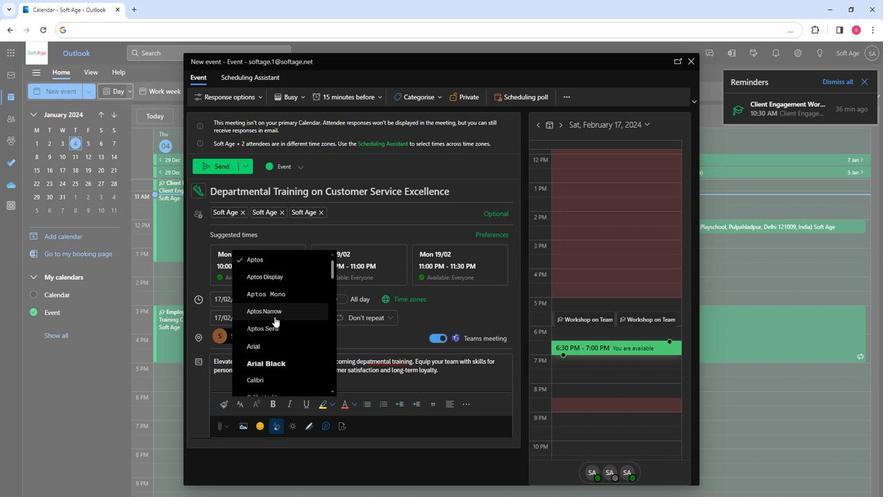 
Action: Mouse scrolled (272, 316) with delta (0, 0)
Screenshot: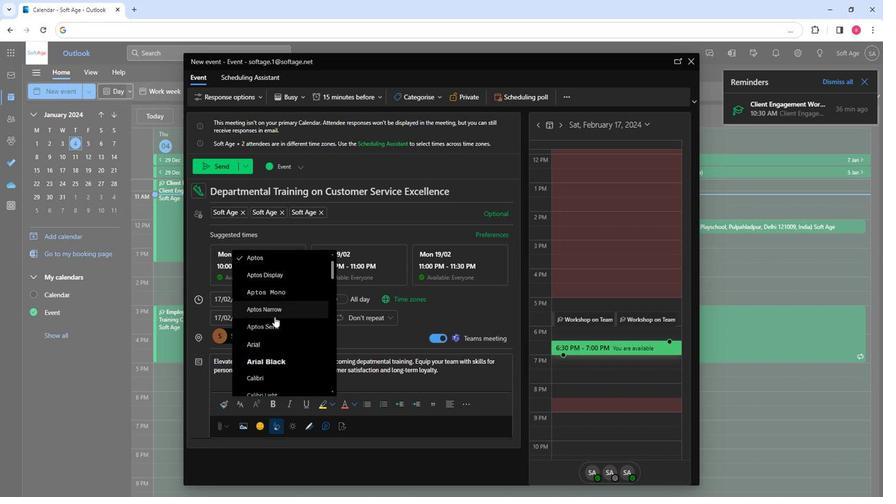 
Action: Mouse scrolled (272, 316) with delta (0, 0)
Screenshot: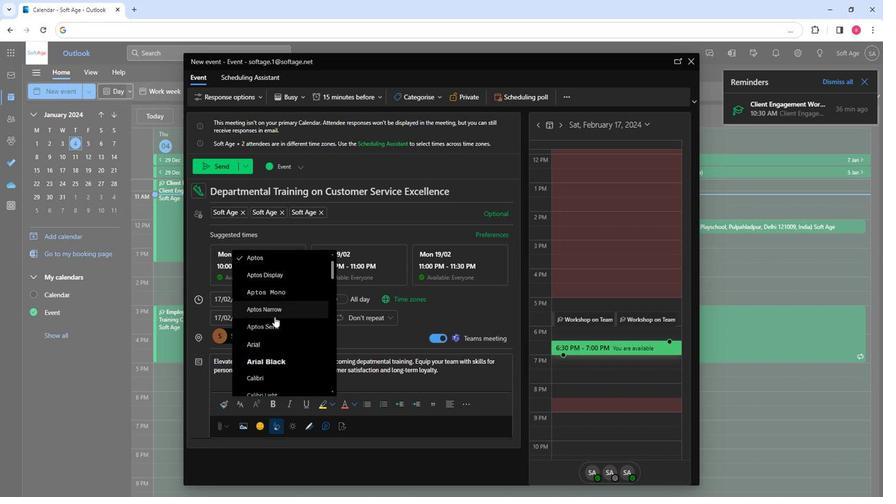 
Action: Mouse moved to (284, 349)
Screenshot: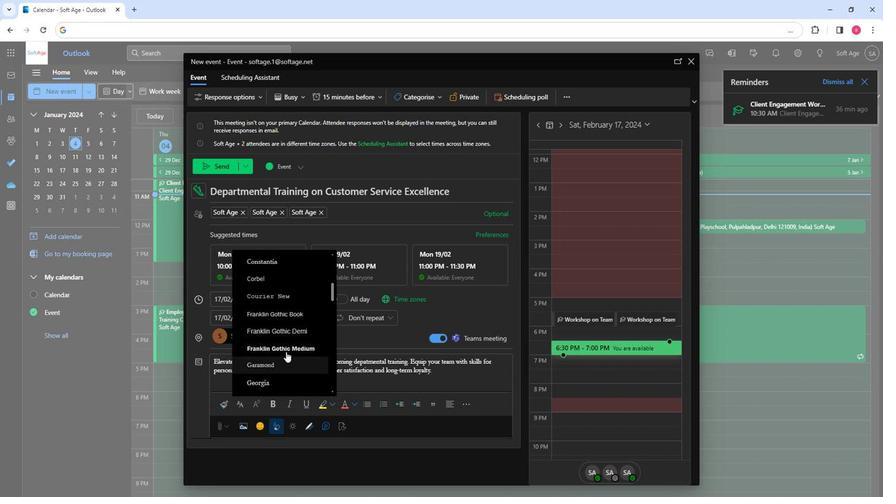 
Action: Mouse scrolled (284, 349) with delta (0, 0)
Screenshot: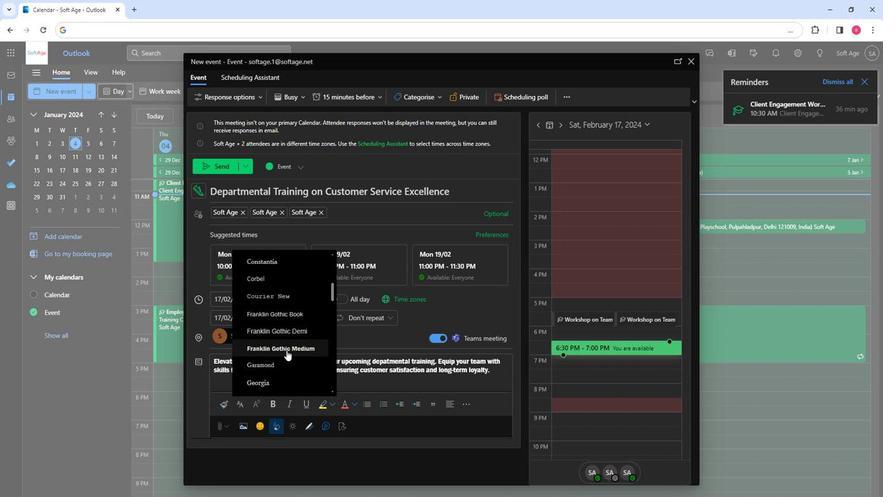 
Action: Mouse moved to (283, 343)
Screenshot: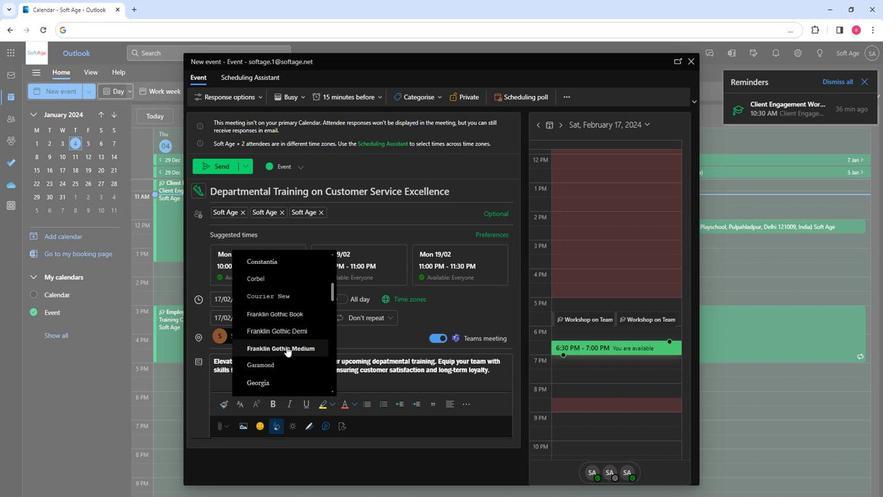 
Action: Mouse scrolled (283, 343) with delta (0, 0)
Screenshot: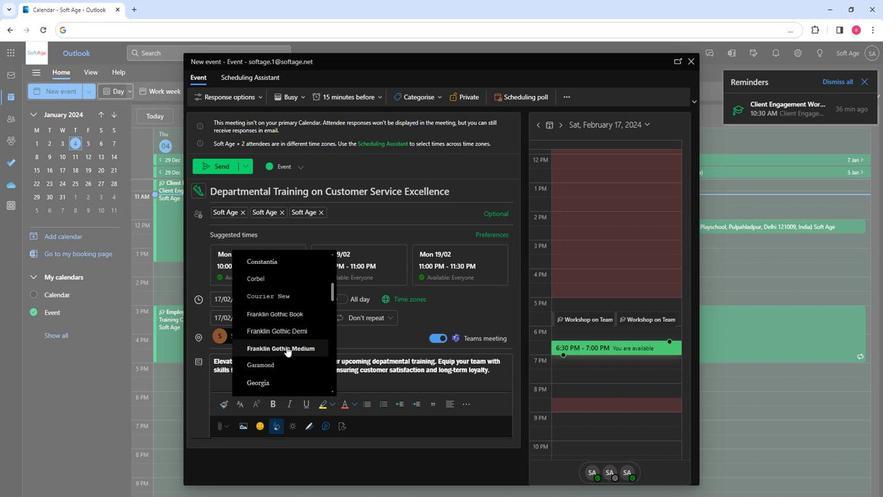 
Action: Mouse moved to (279, 336)
Screenshot: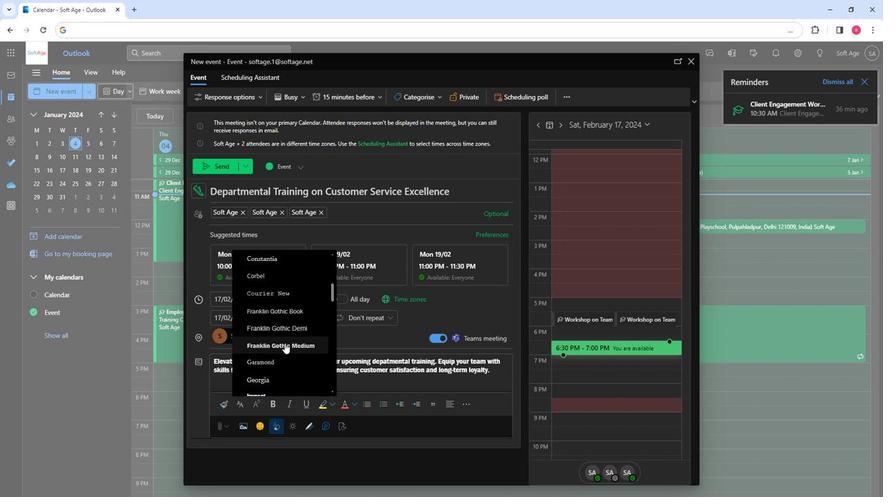 
Action: Mouse scrolled (279, 336) with delta (0, 0)
Screenshot: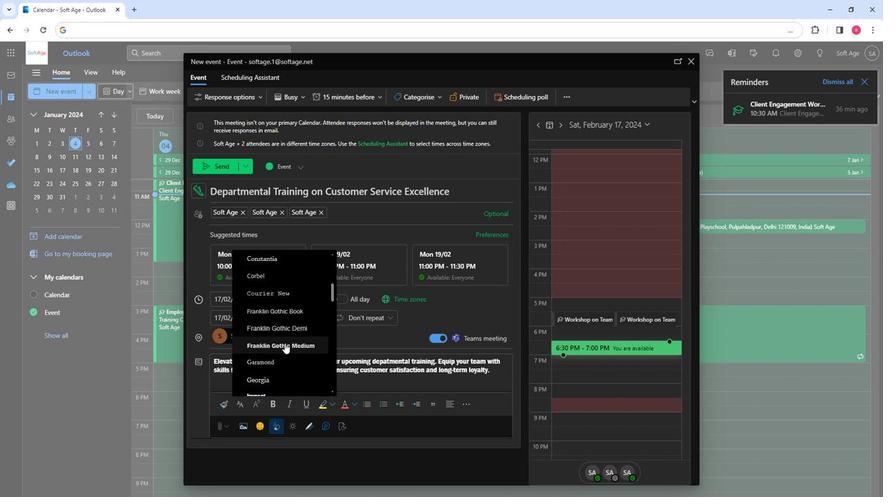 
Action: Mouse moved to (267, 306)
Screenshot: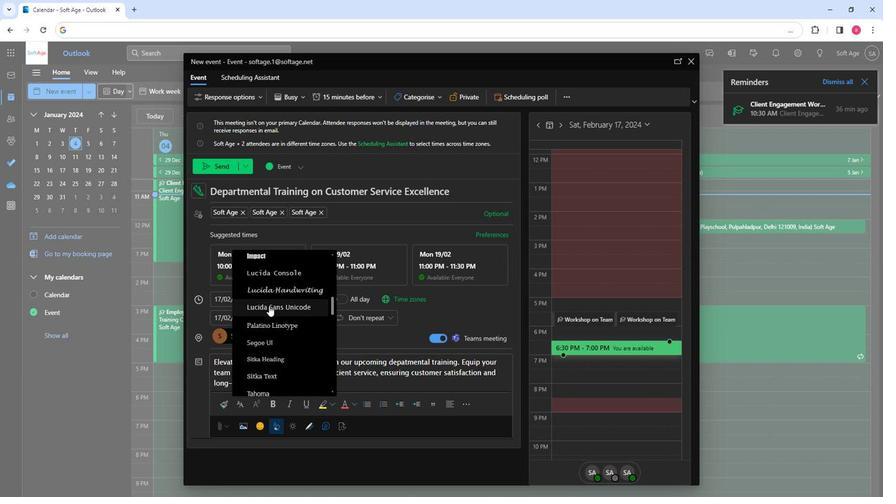 
Action: Mouse pressed left at (267, 306)
Screenshot: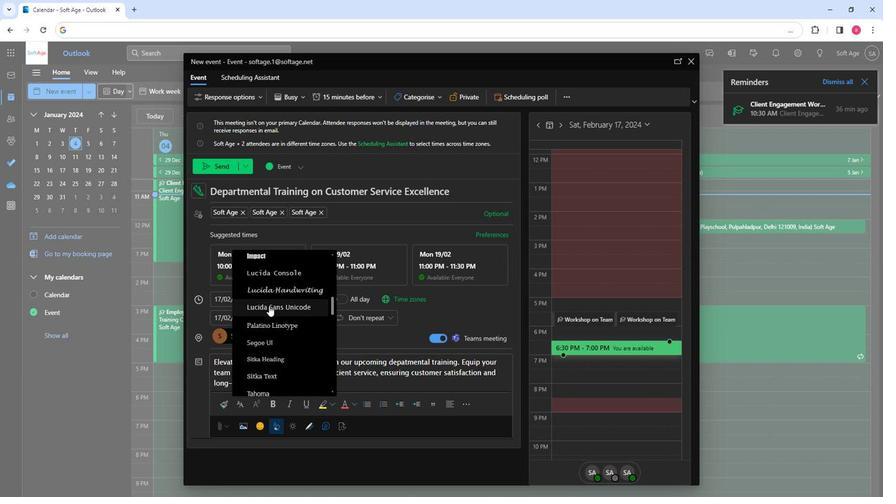
Action: Mouse moved to (283, 403)
Screenshot: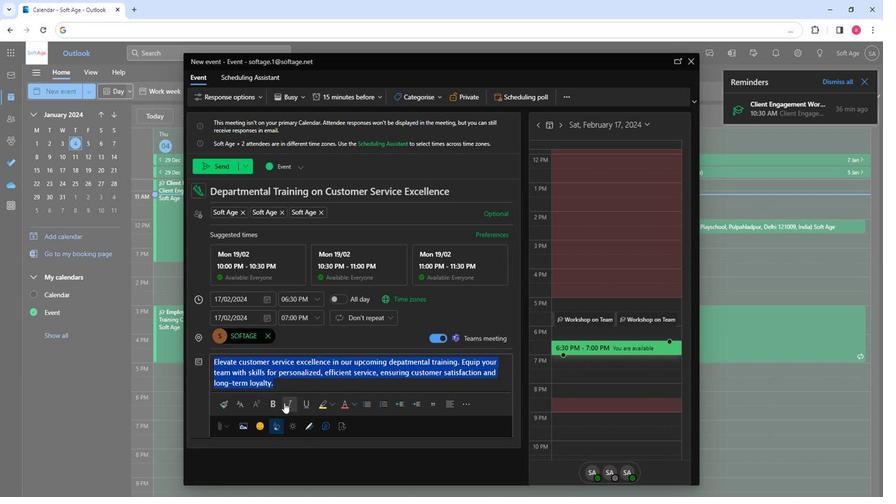 
Action: Mouse pressed left at (283, 403)
Screenshot: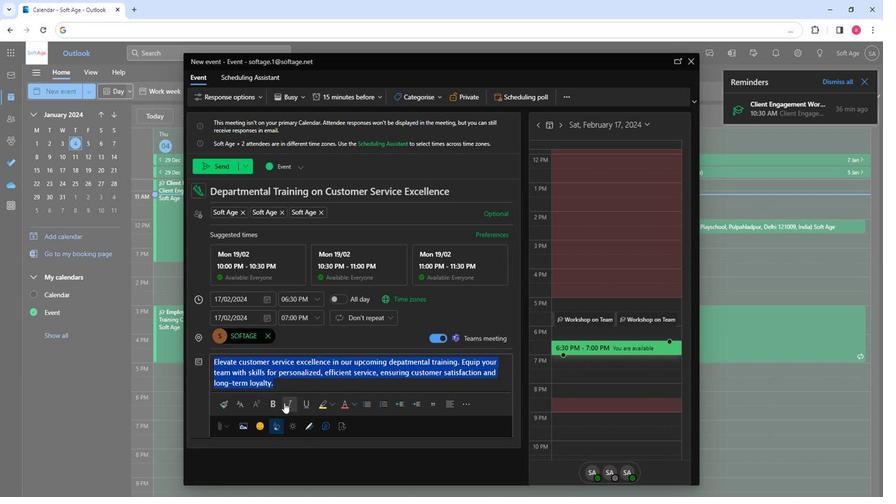 
Action: Mouse moved to (325, 403)
Screenshot: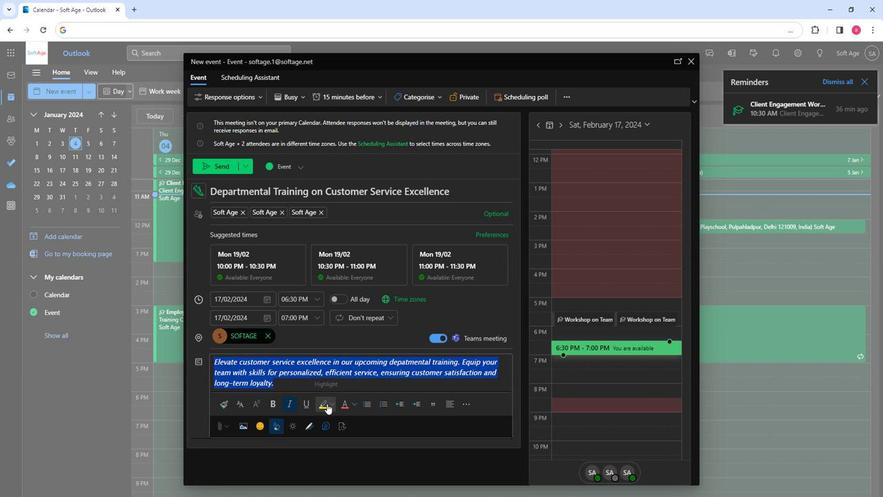 
Action: Mouse pressed left at (325, 403)
Screenshot: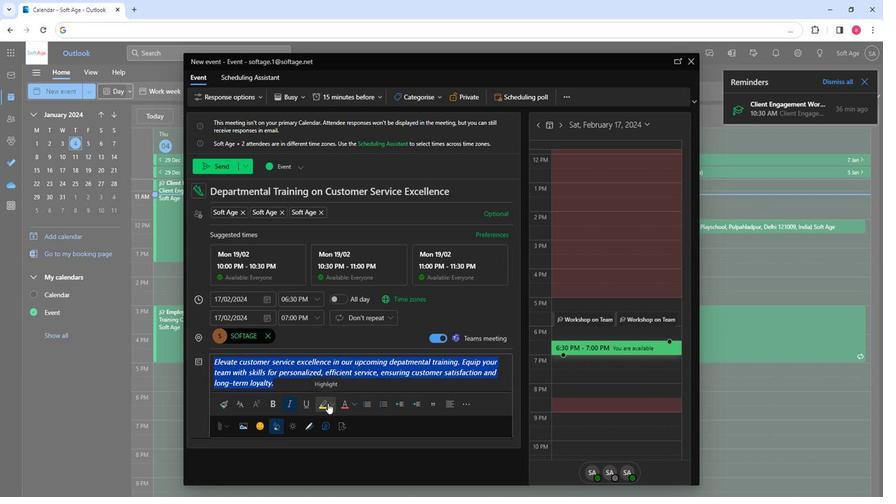 
Action: Mouse moved to (320, 405)
Screenshot: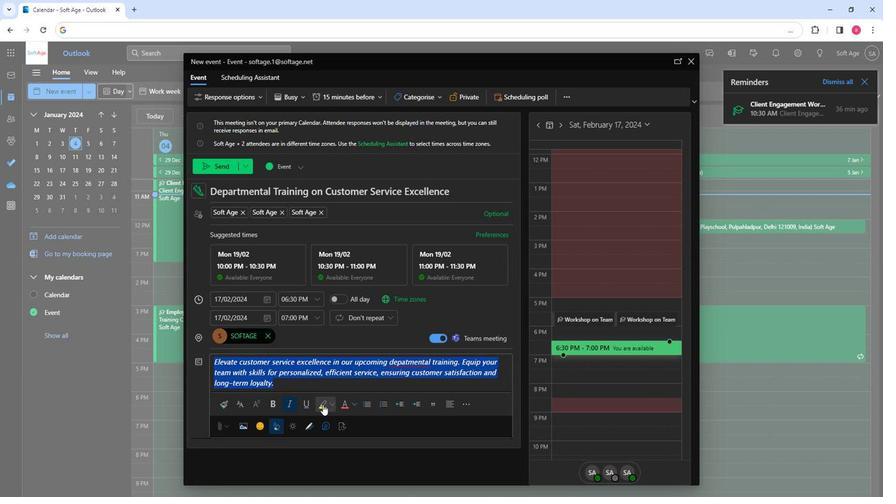 
Action: Mouse pressed left at (320, 405)
Screenshot: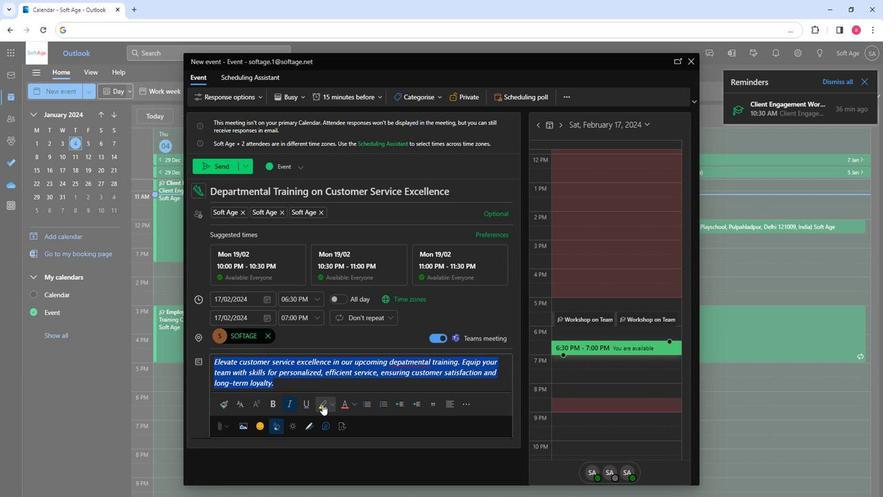 
Action: Mouse moved to (303, 385)
Screenshot: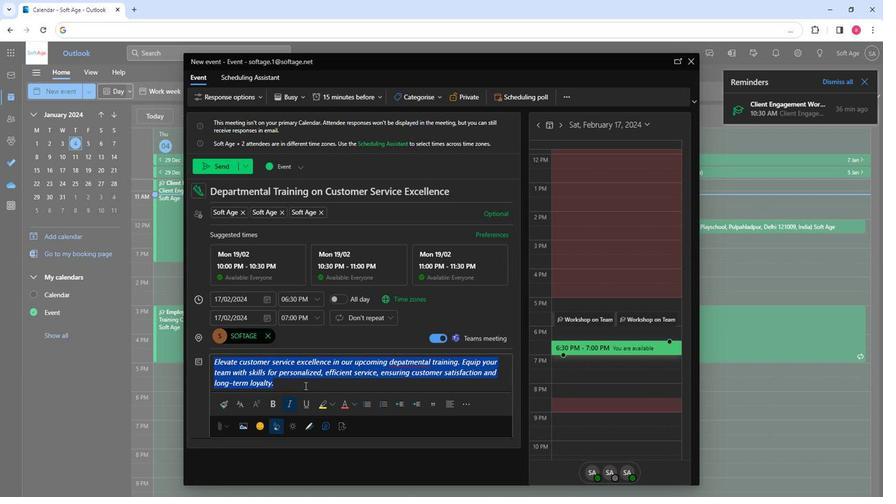 
Action: Mouse pressed left at (303, 385)
Screenshot: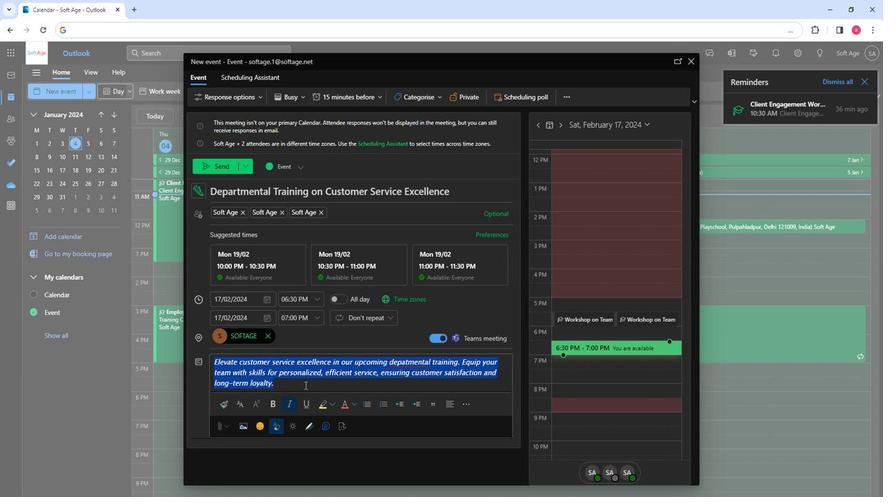 
Action: Mouse moved to (223, 167)
Screenshot: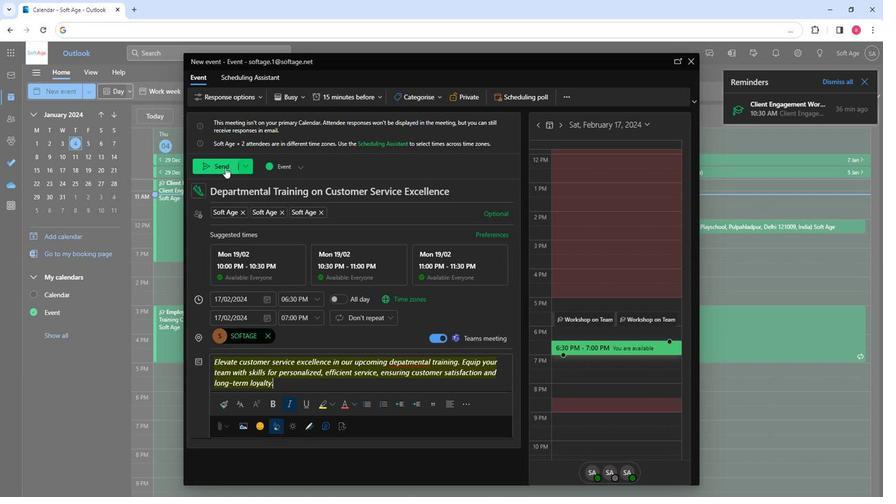 
Action: Mouse pressed left at (223, 167)
Screenshot: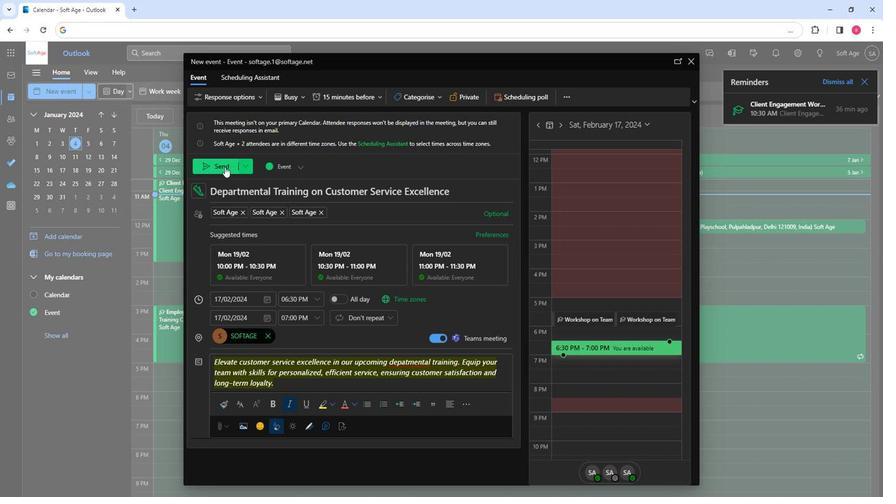 
Action: Mouse moved to (346, 432)
Screenshot: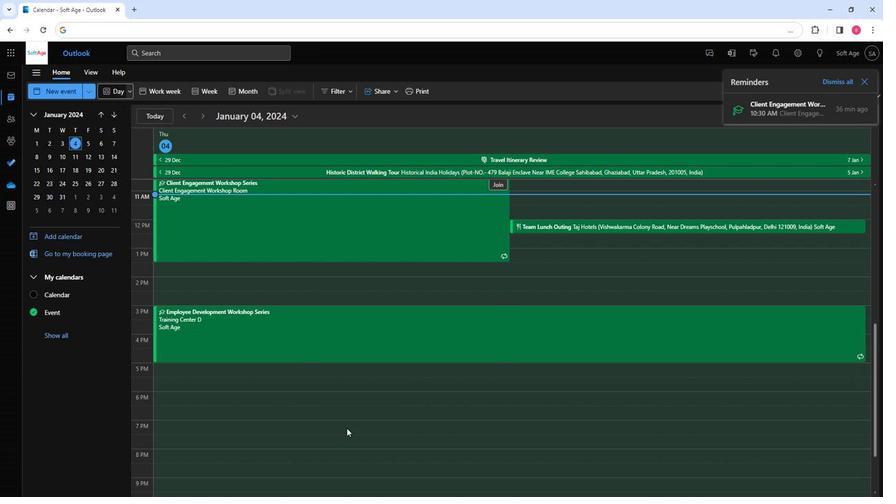 
